Task: Open a Black Tie Letter Template save the file as 'code' Remove the following opetions from template: '1.	Type the sender company name_x000D_
2.	Type the sender company address_x000D_
3.	Type the recipient address_x000D_
4.	Type the closing_x000D_
5.	Type the sender title_x000D_
6.	Type the sender company name_x000D_
'Pick the date  '10 June, 2023' and type Salutation  Good Day. Add body to the letter I am writing to express my concerns regarding the recent policy changes implemented by the organization. I believe these changes may have unintended consequences and adversely impact employee morale and productivity. I request a dialogue to address these concerns and explore potential alternatives.. Insert watermark  'Do not copy 28'
Action: Mouse moved to (30, 27)
Screenshot: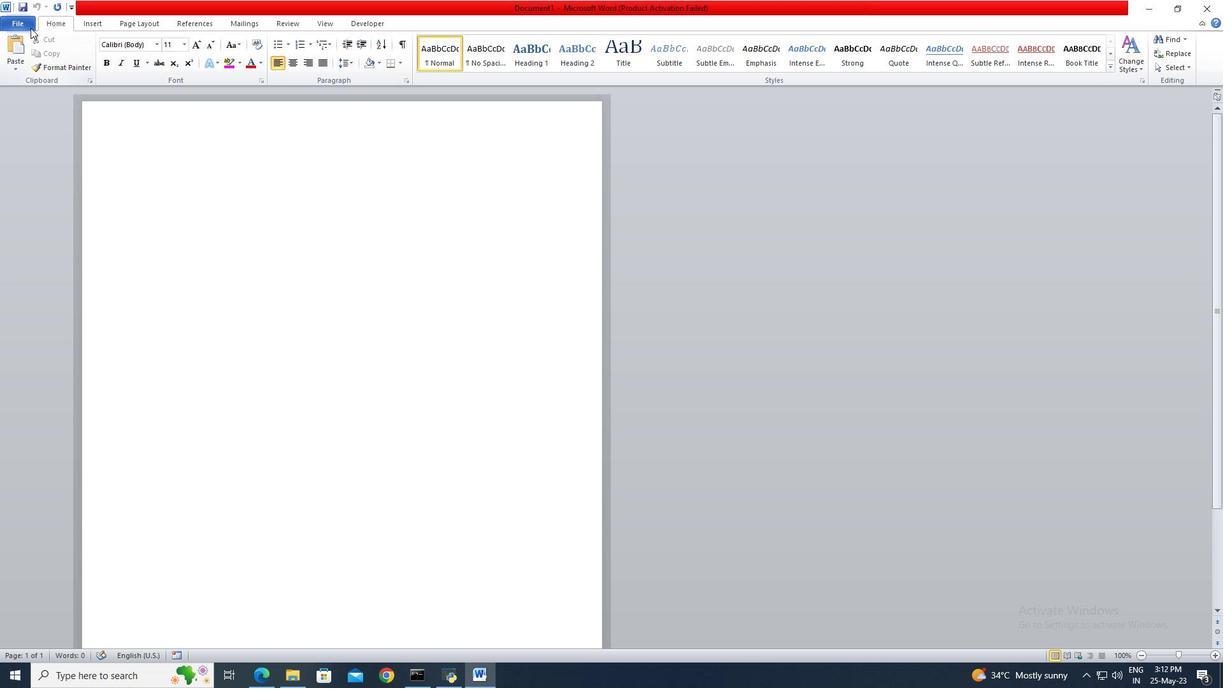 
Action: Mouse pressed left at (30, 27)
Screenshot: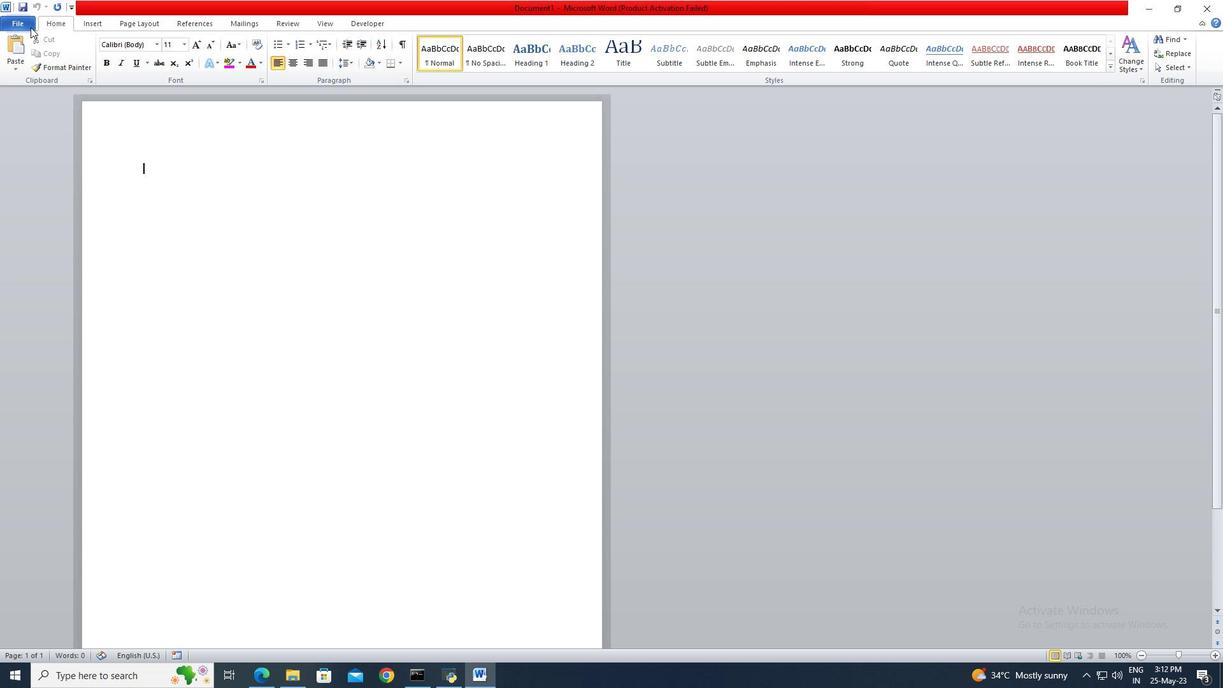 
Action: Mouse moved to (33, 163)
Screenshot: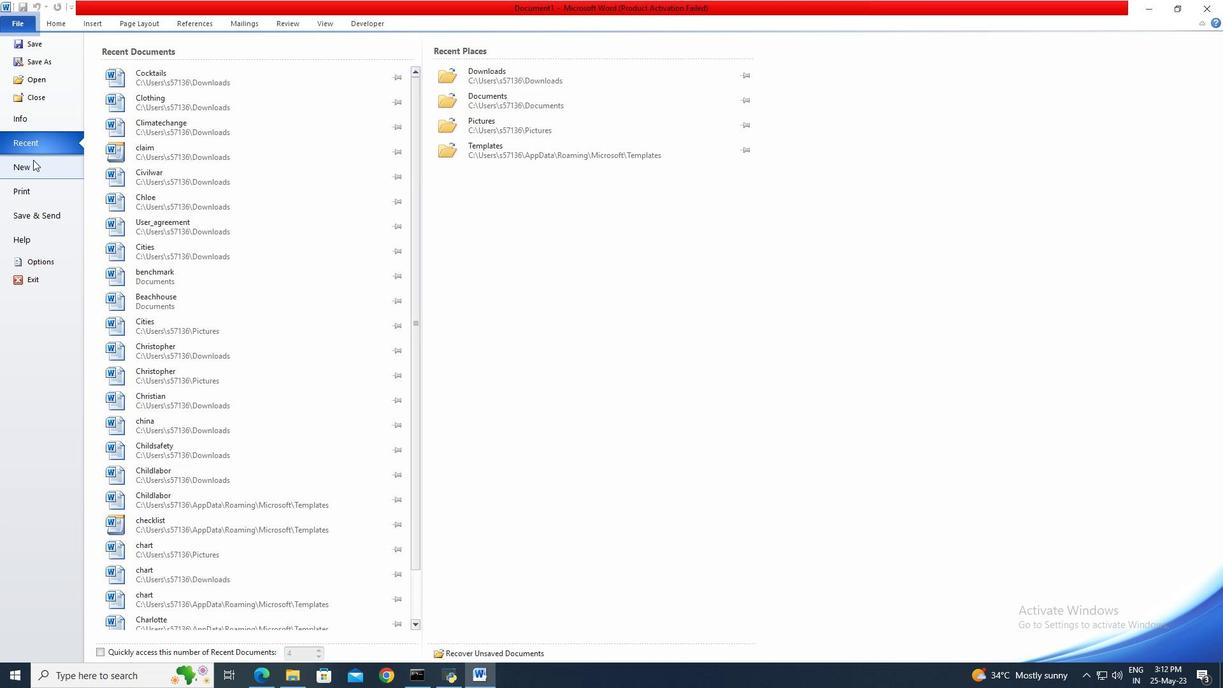 
Action: Mouse pressed left at (33, 163)
Screenshot: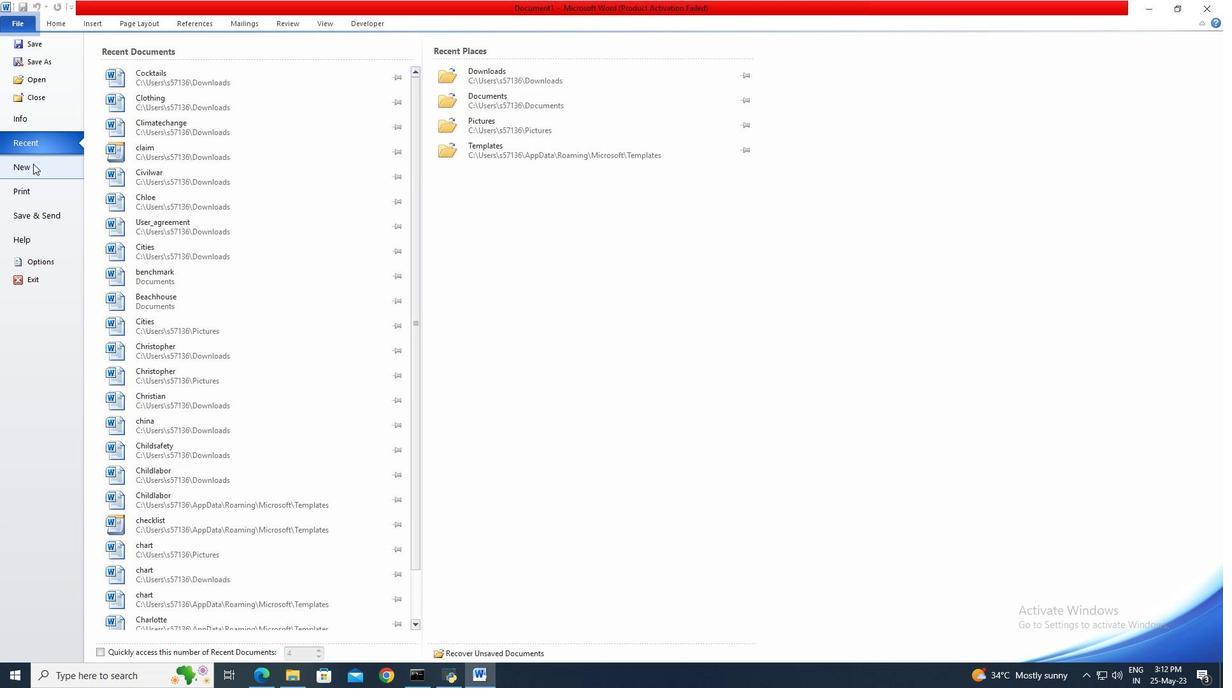 
Action: Mouse moved to (265, 136)
Screenshot: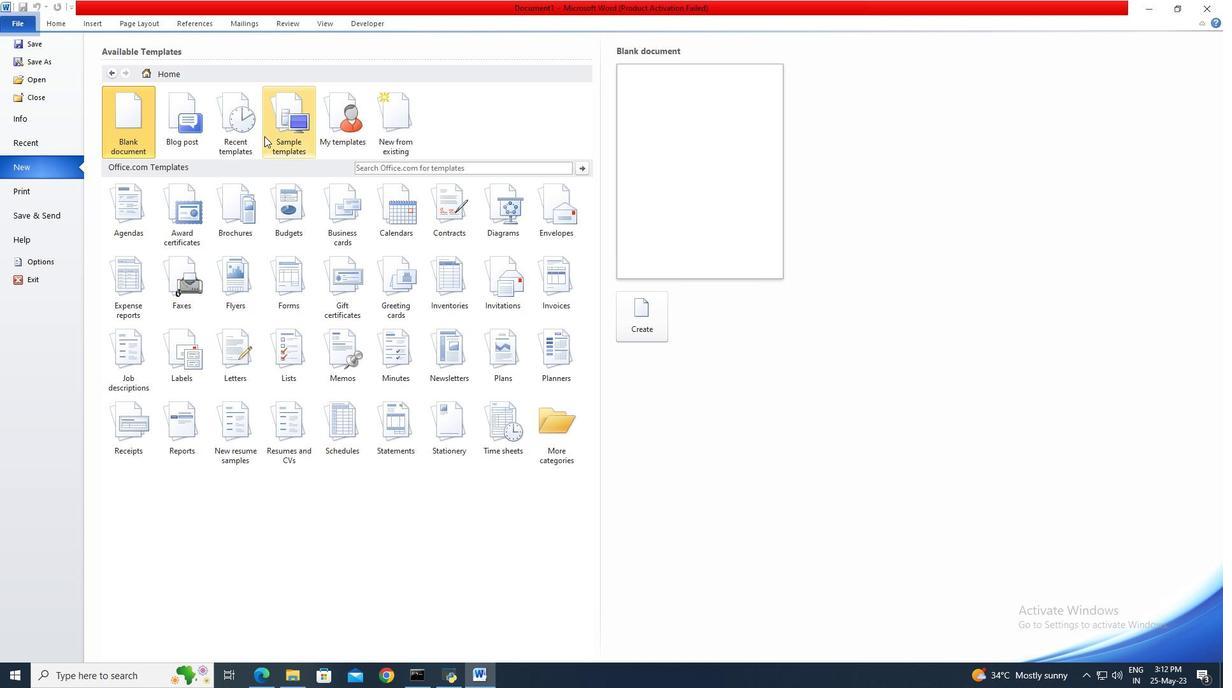 
Action: Mouse pressed left at (265, 136)
Screenshot: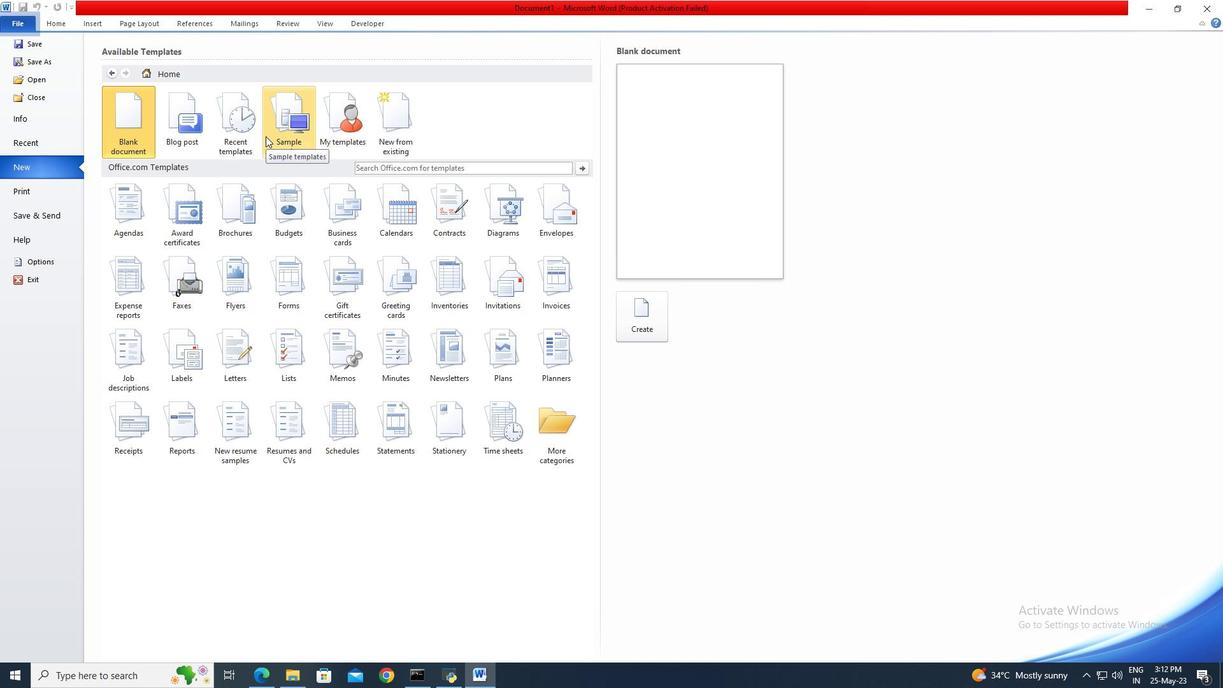 
Action: Mouse moved to (412, 266)
Screenshot: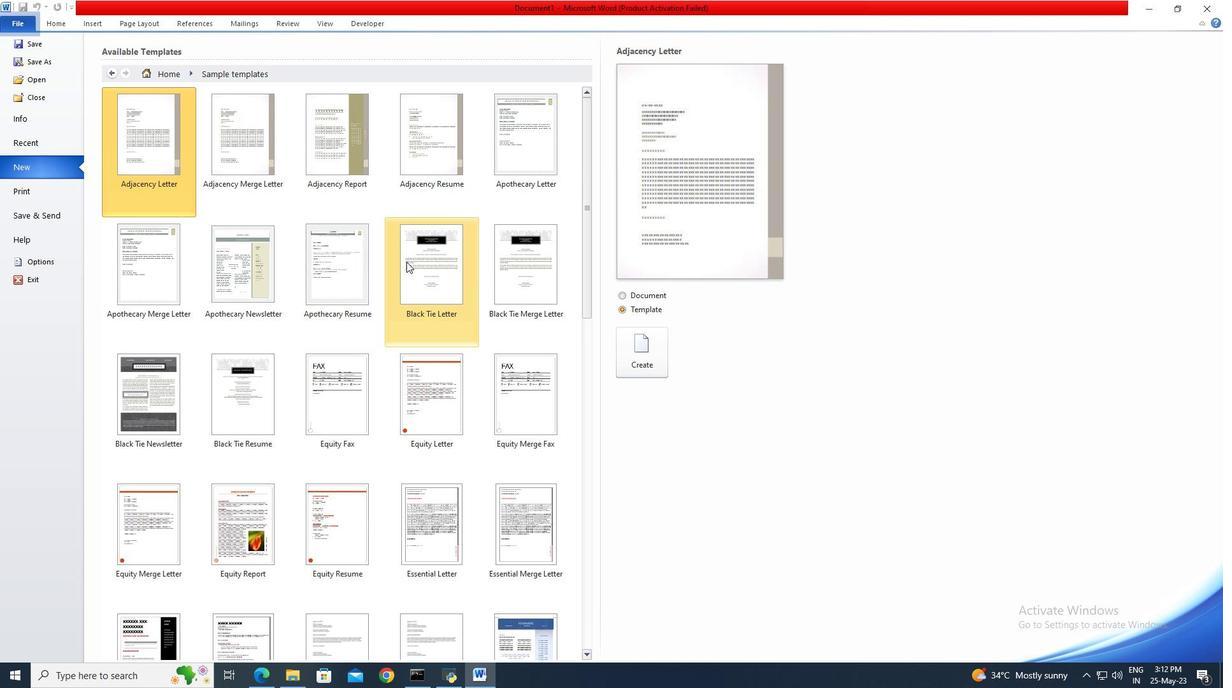 
Action: Mouse pressed left at (412, 266)
Screenshot: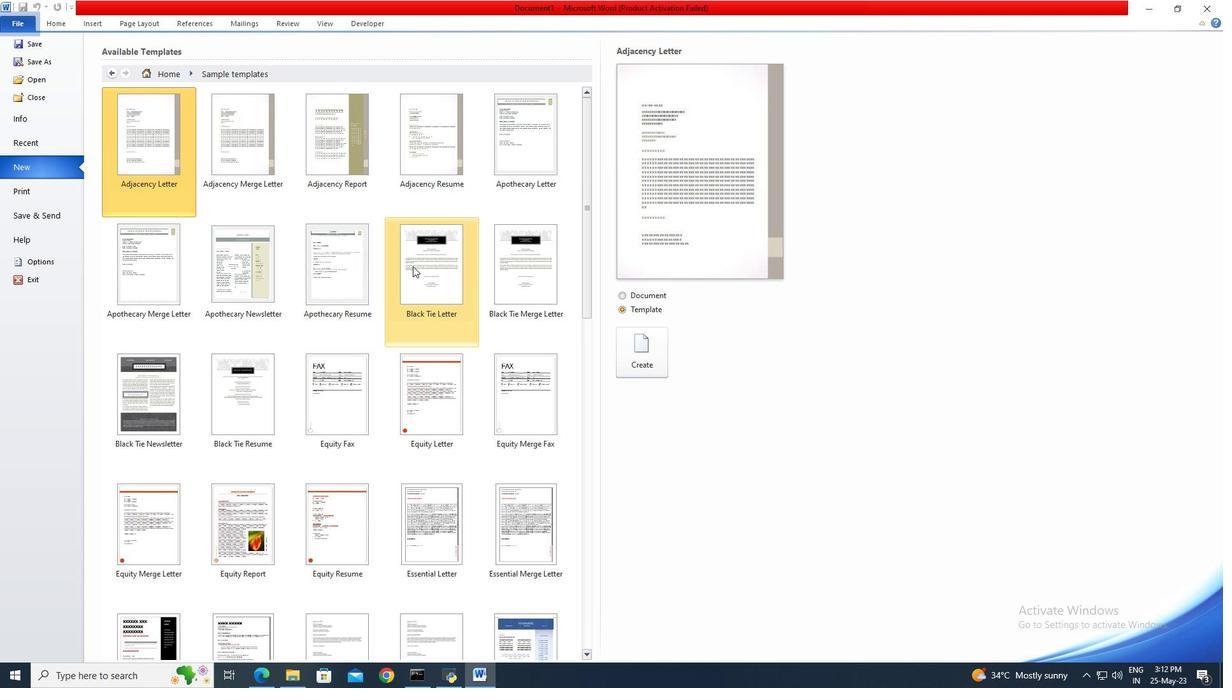 
Action: Mouse moved to (636, 352)
Screenshot: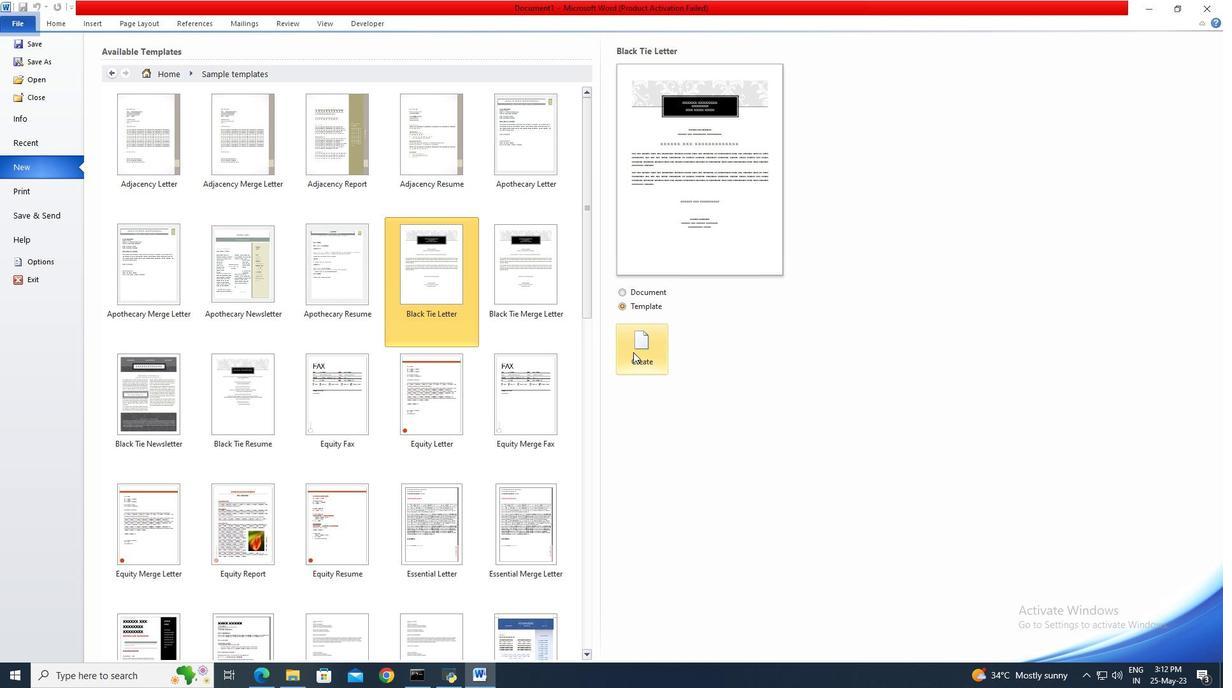 
Action: Mouse pressed left at (636, 352)
Screenshot: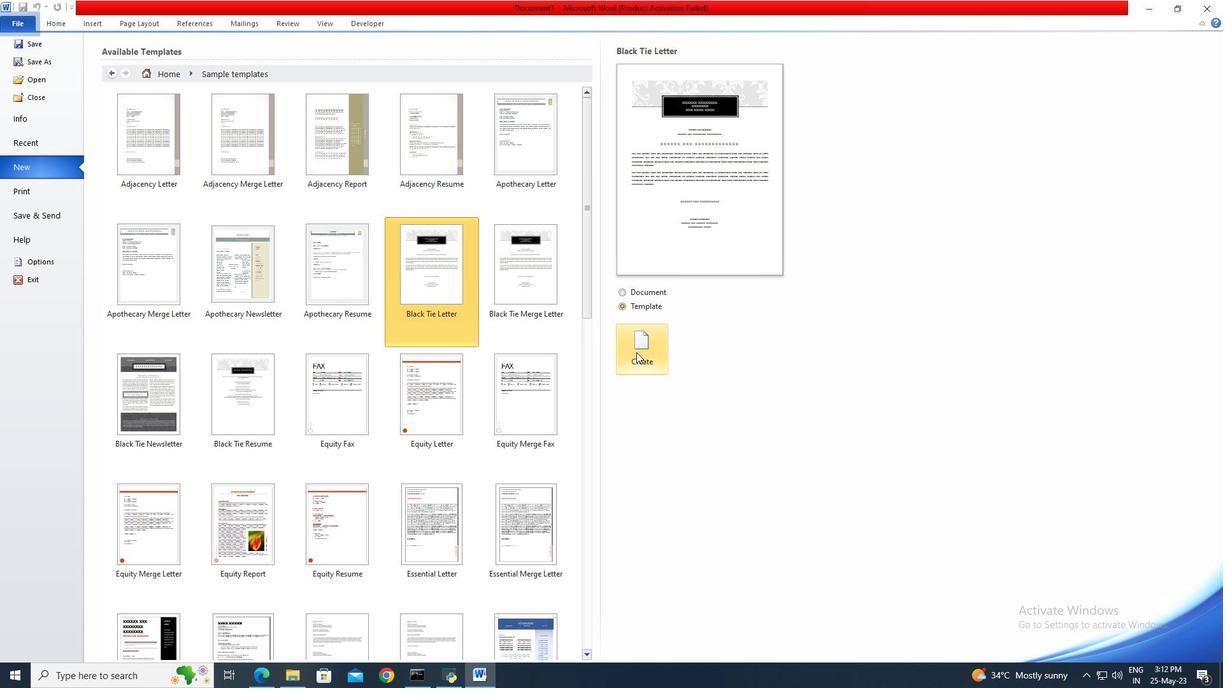 
Action: Mouse moved to (21, 23)
Screenshot: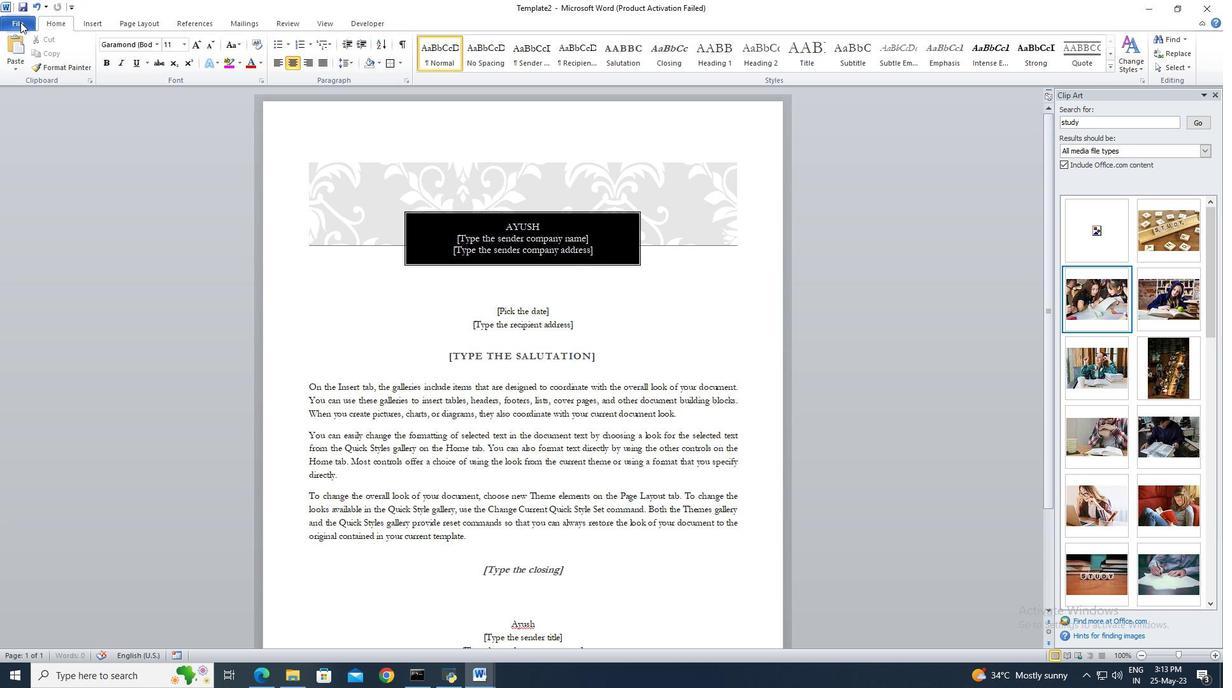 
Action: Mouse pressed left at (21, 23)
Screenshot: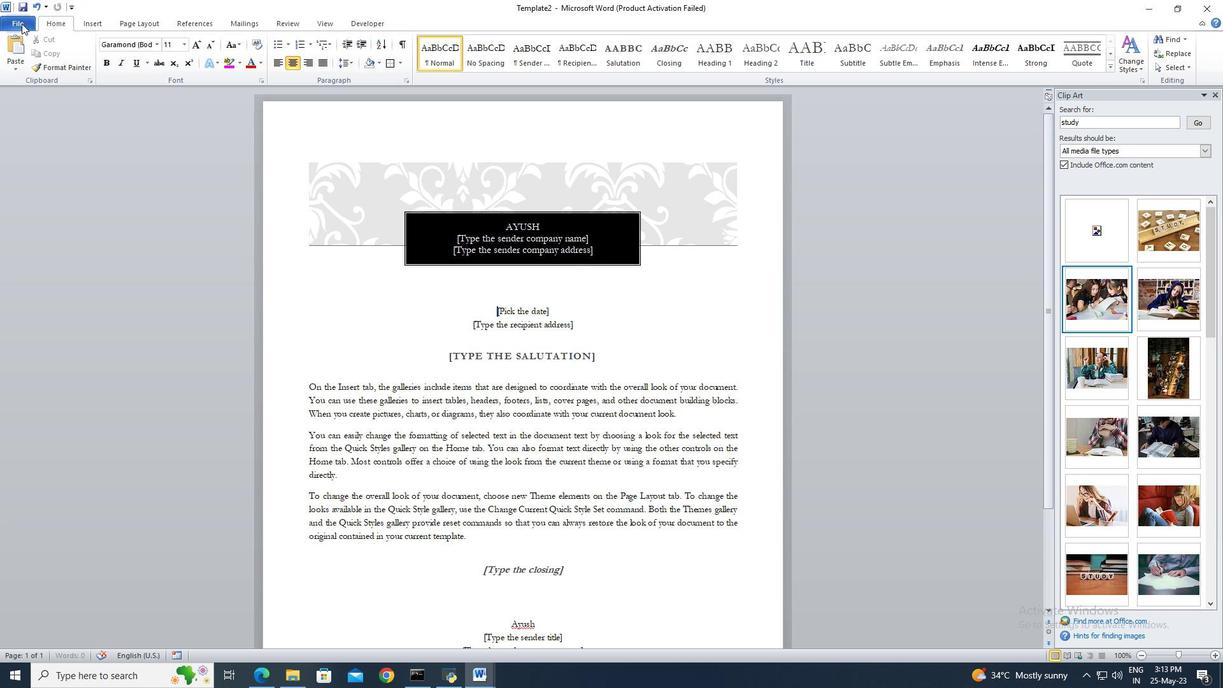 
Action: Mouse moved to (22, 65)
Screenshot: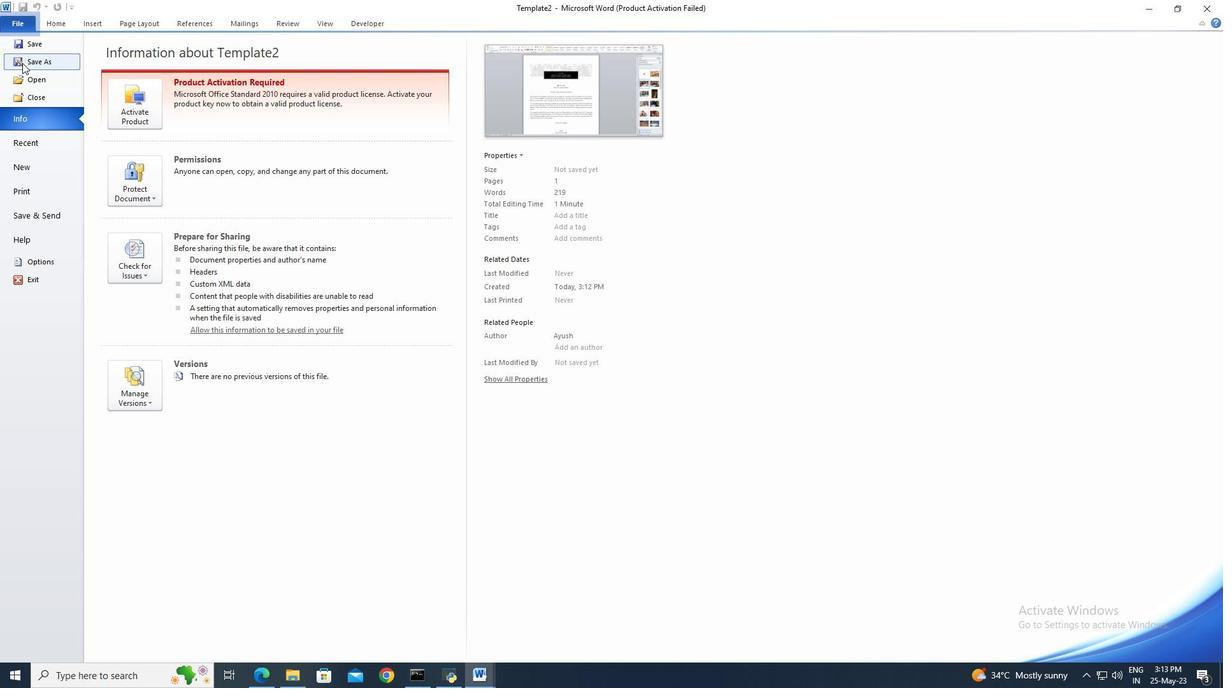 
Action: Mouse pressed left at (22, 65)
Screenshot: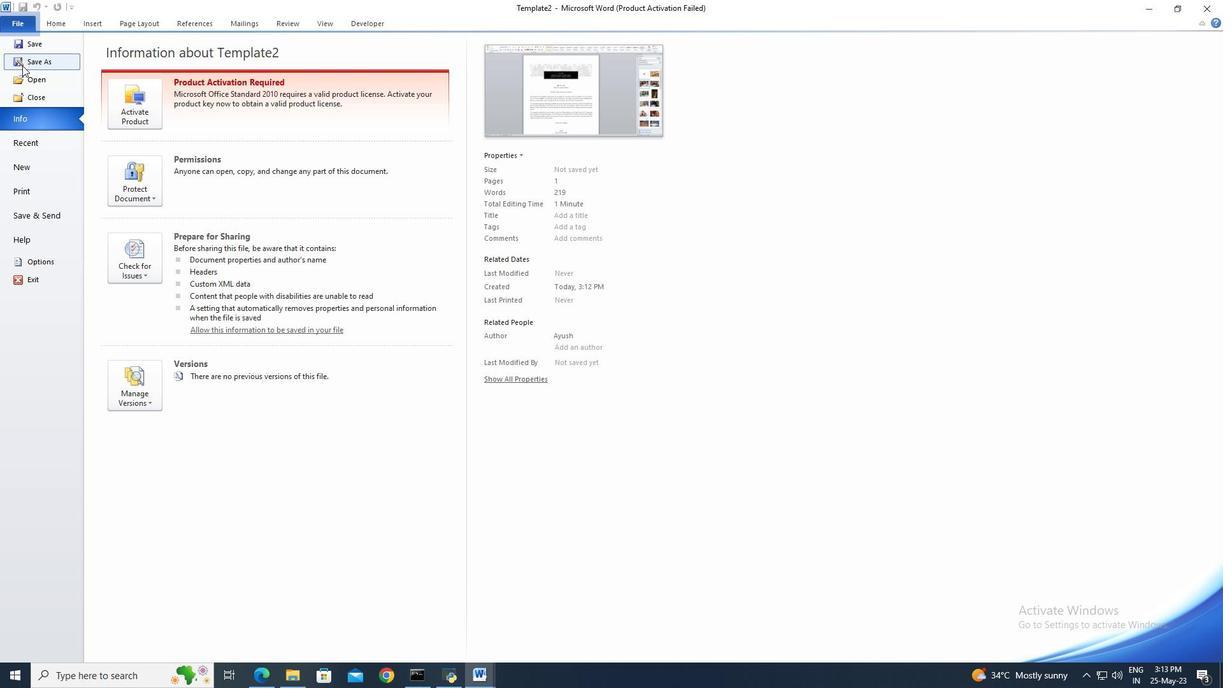 
Action: Mouse moved to (51, 141)
Screenshot: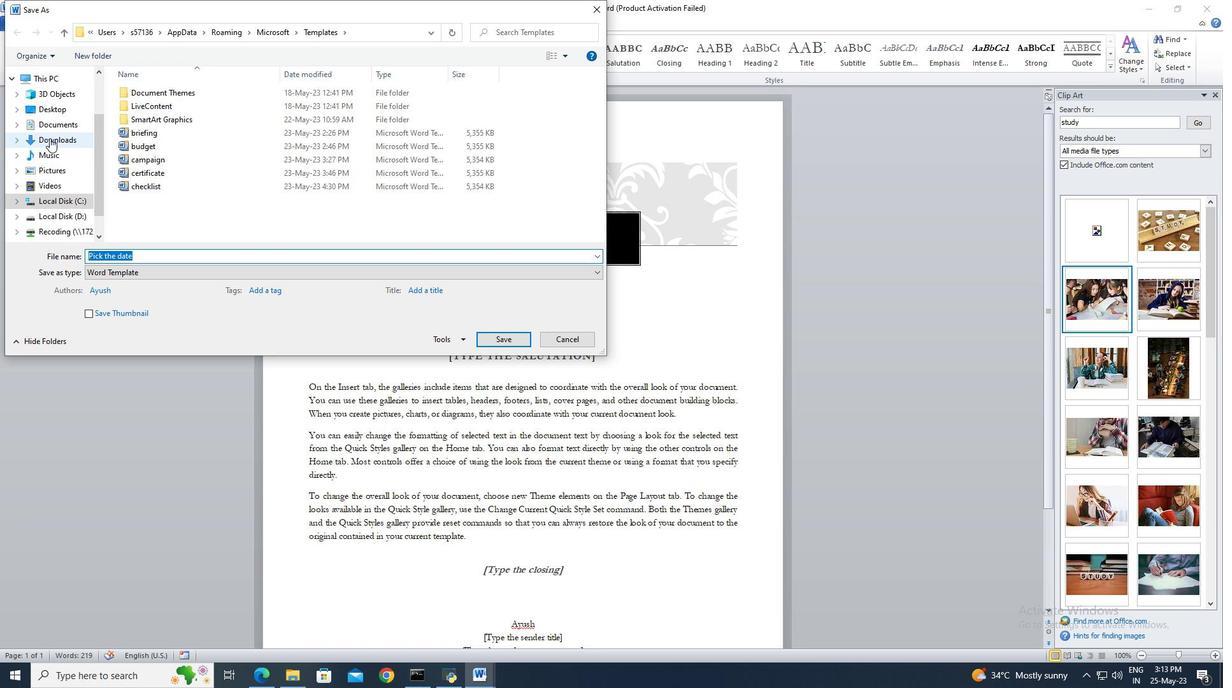
Action: Mouse pressed left at (51, 141)
Screenshot: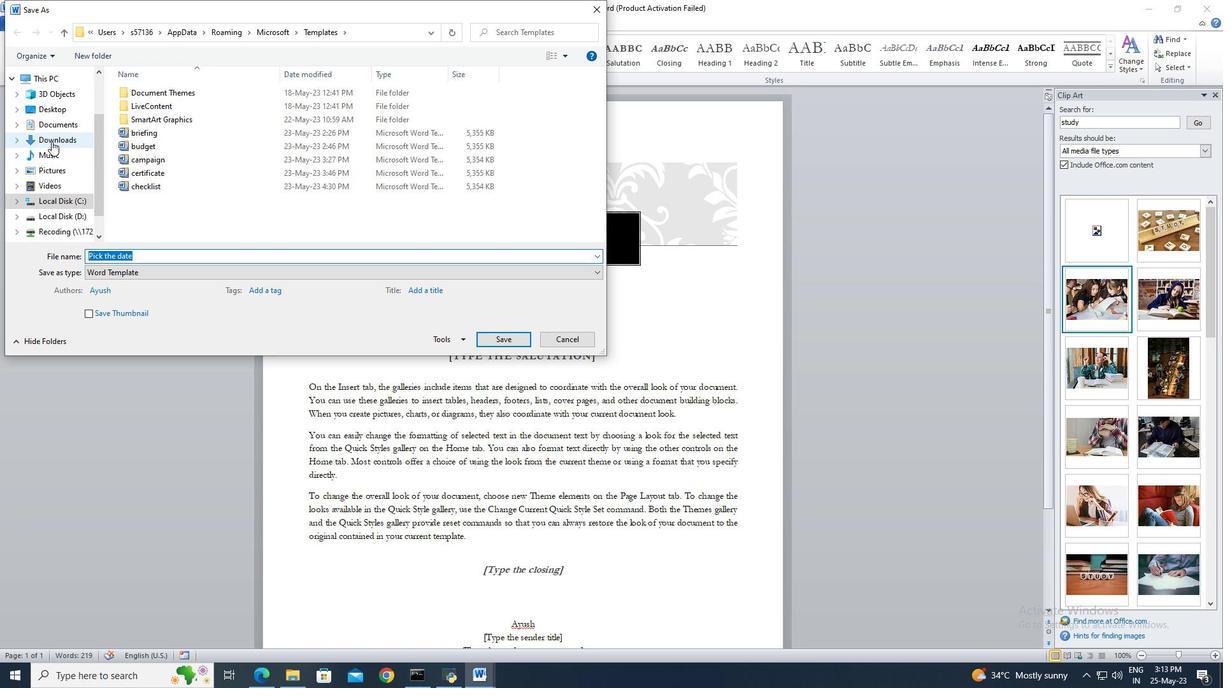 
Action: Mouse moved to (149, 256)
Screenshot: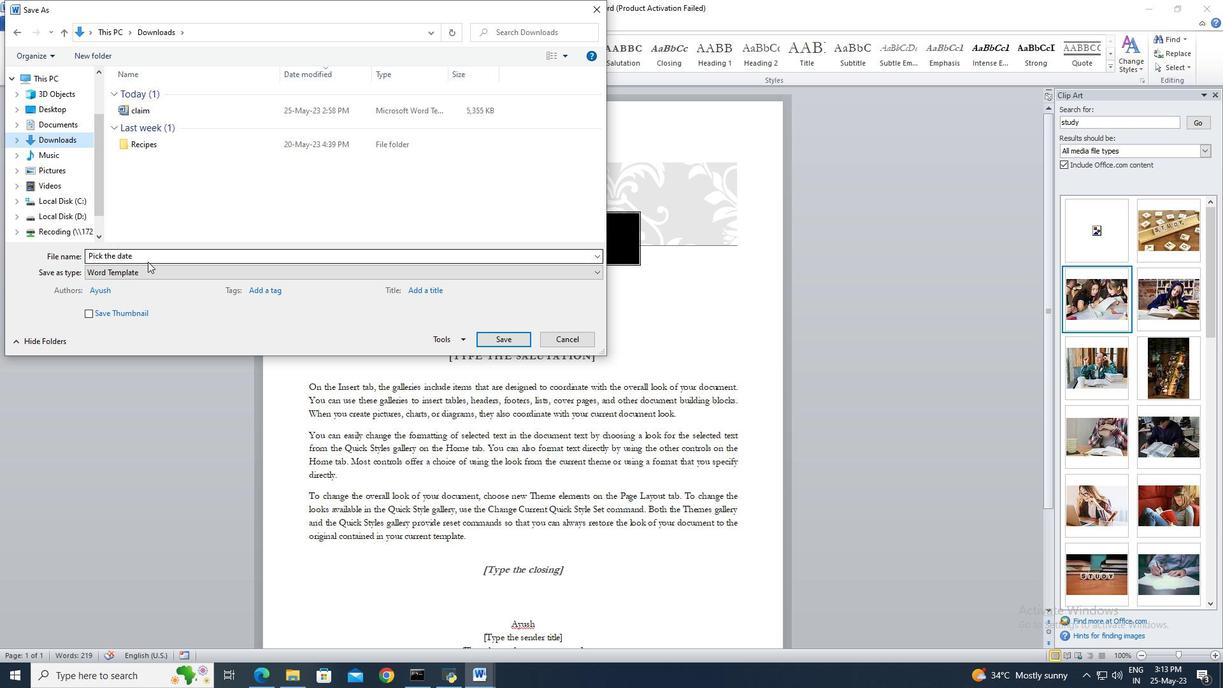 
Action: Mouse pressed left at (149, 256)
Screenshot: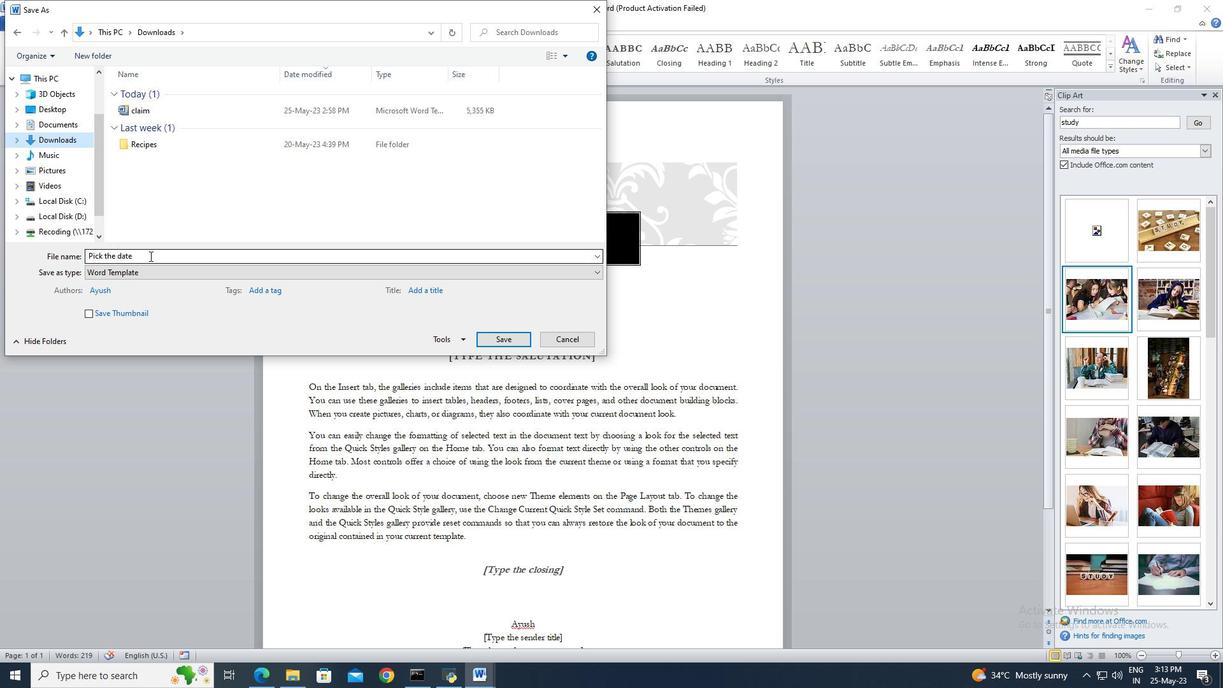 
Action: Key pressed code
Screenshot: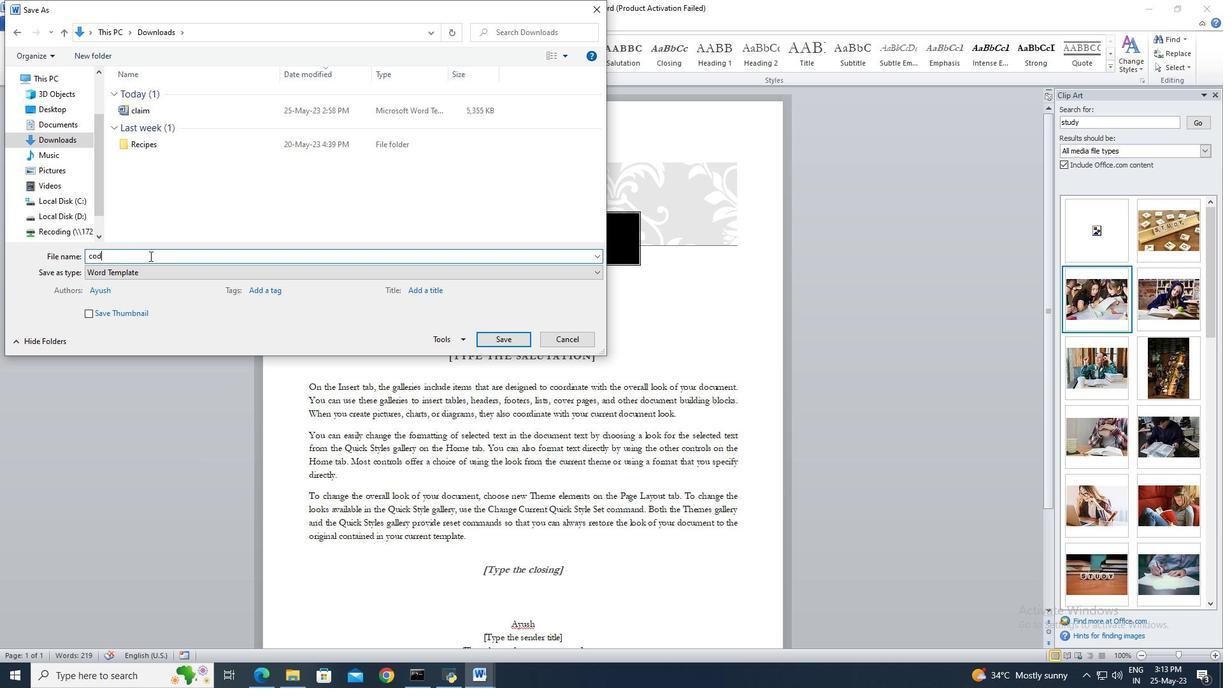 
Action: Mouse moved to (493, 344)
Screenshot: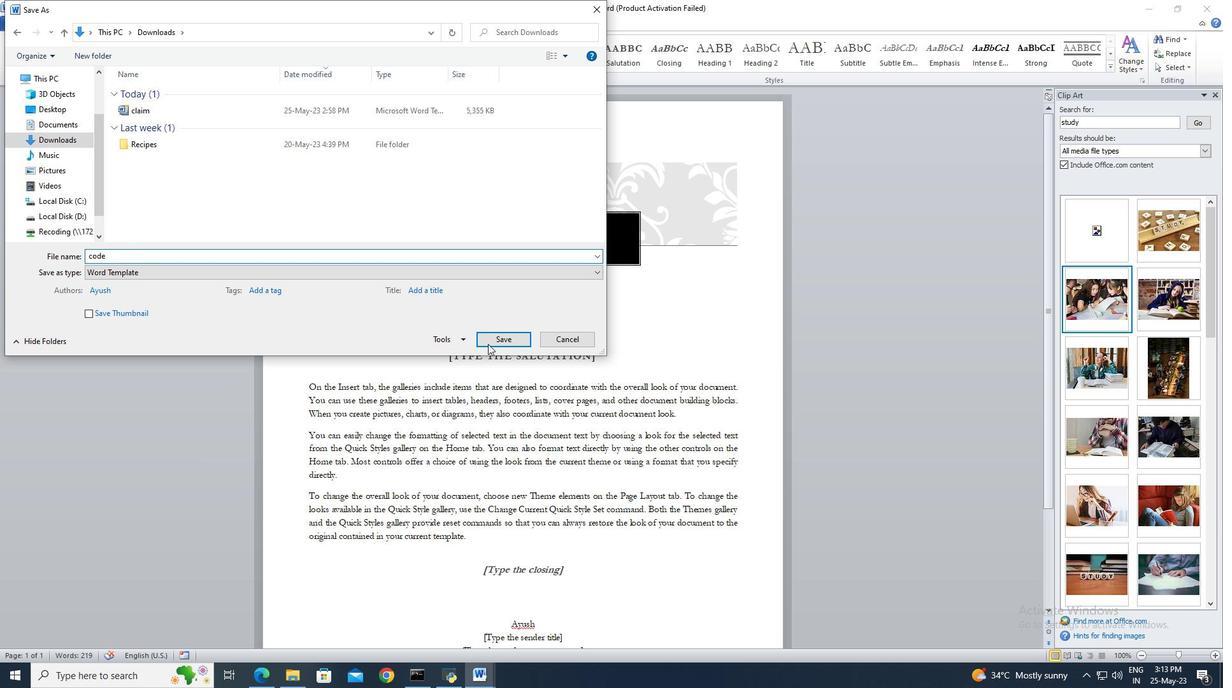 
Action: Mouse pressed left at (493, 344)
Screenshot: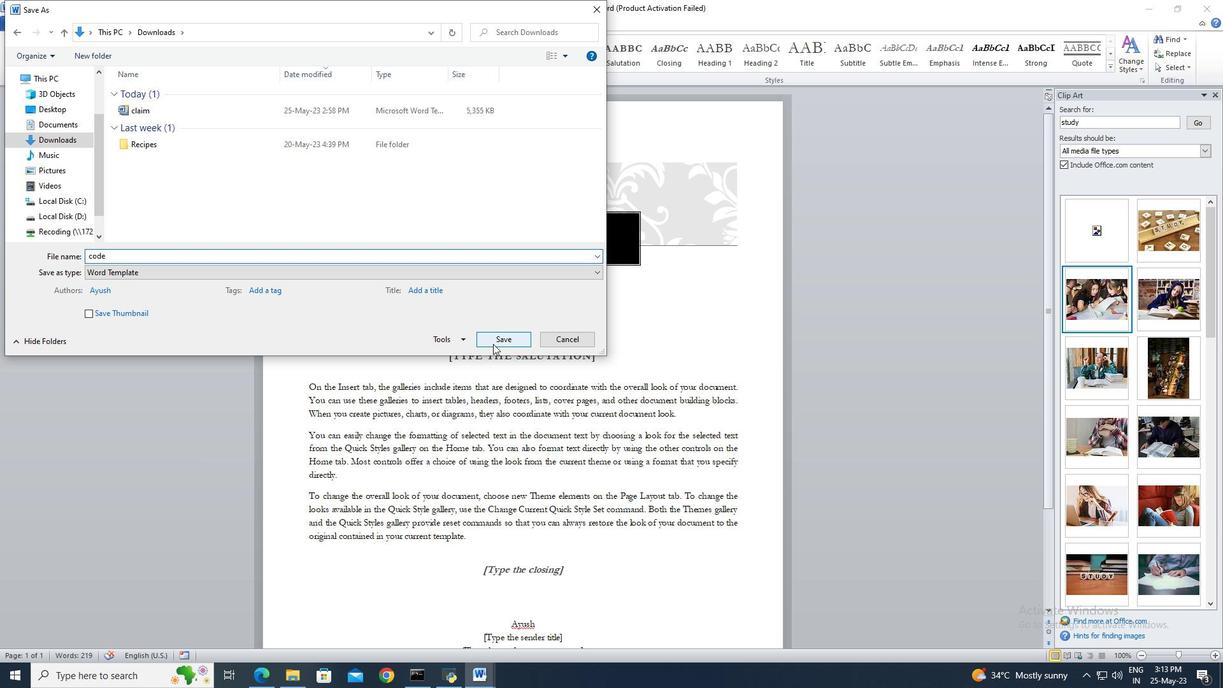 
Action: Mouse moved to (602, 240)
Screenshot: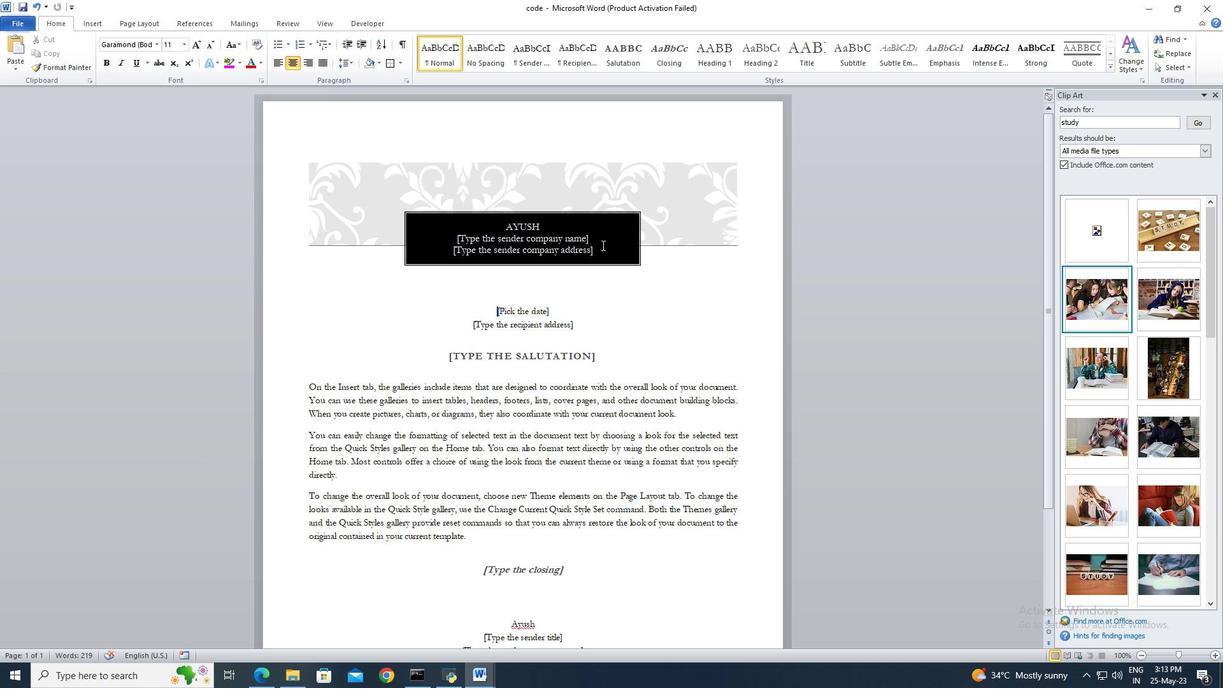 
Action: Mouse pressed left at (602, 240)
Screenshot: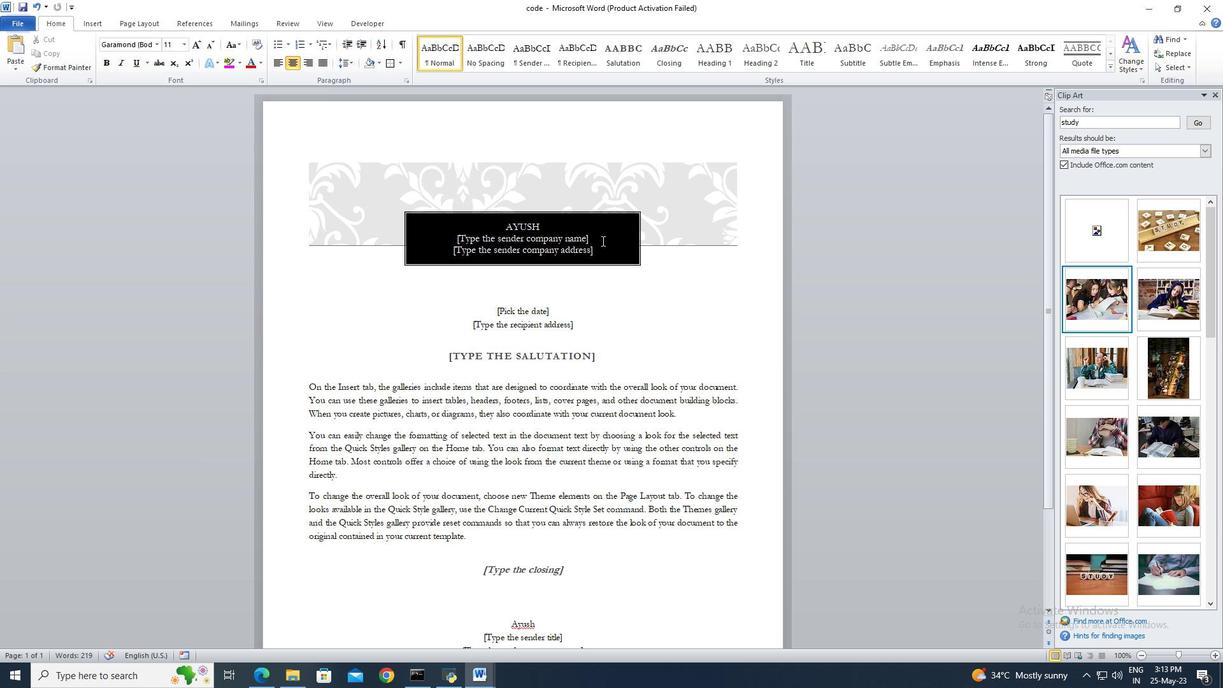 
Action: Key pressed <Key.backspace><Key.delete>
Screenshot: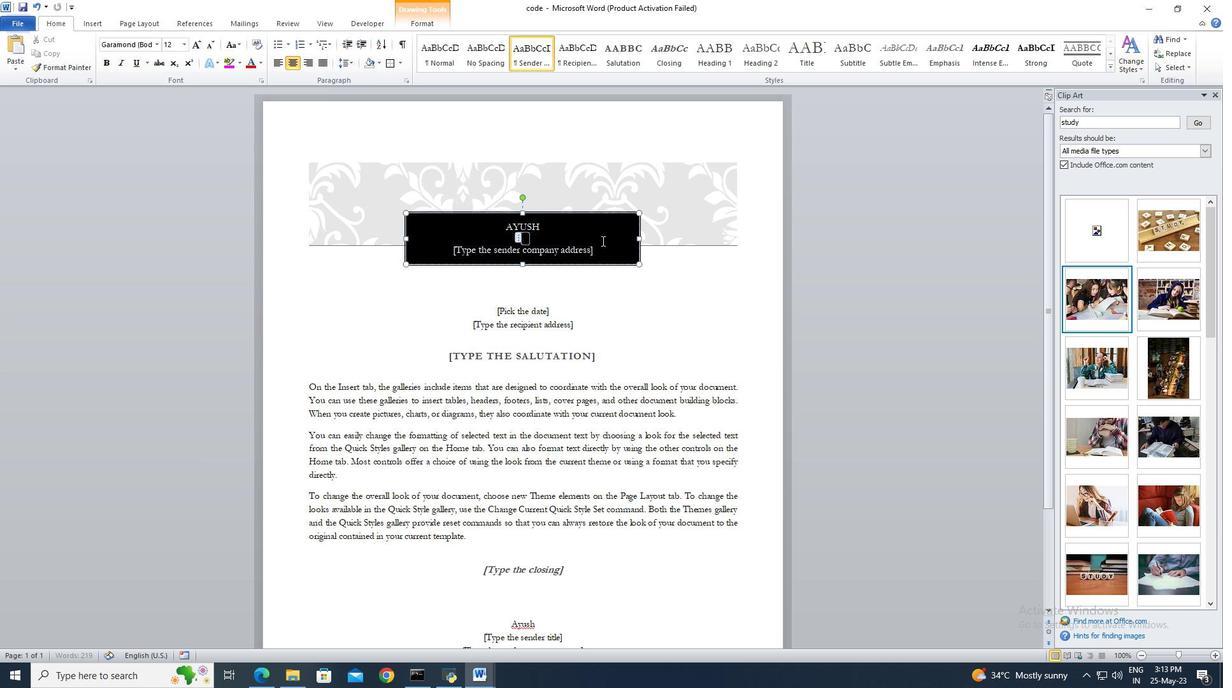 
Action: Mouse moved to (602, 249)
Screenshot: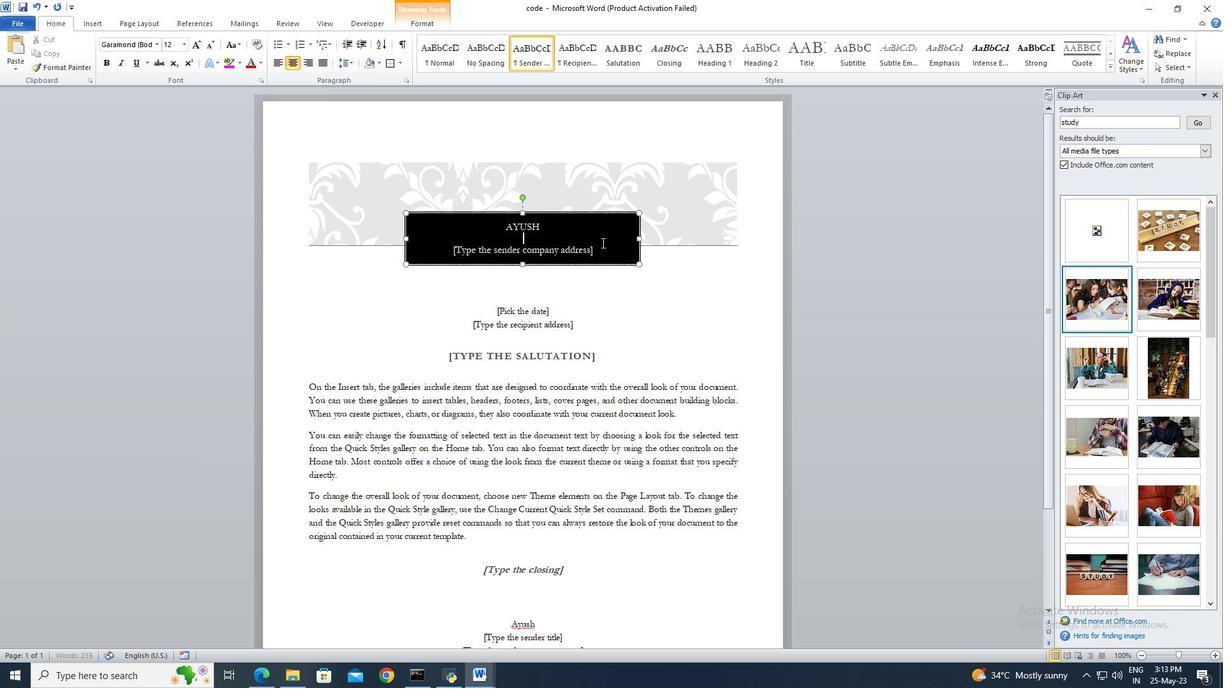 
Action: Mouse pressed left at (602, 249)
Screenshot: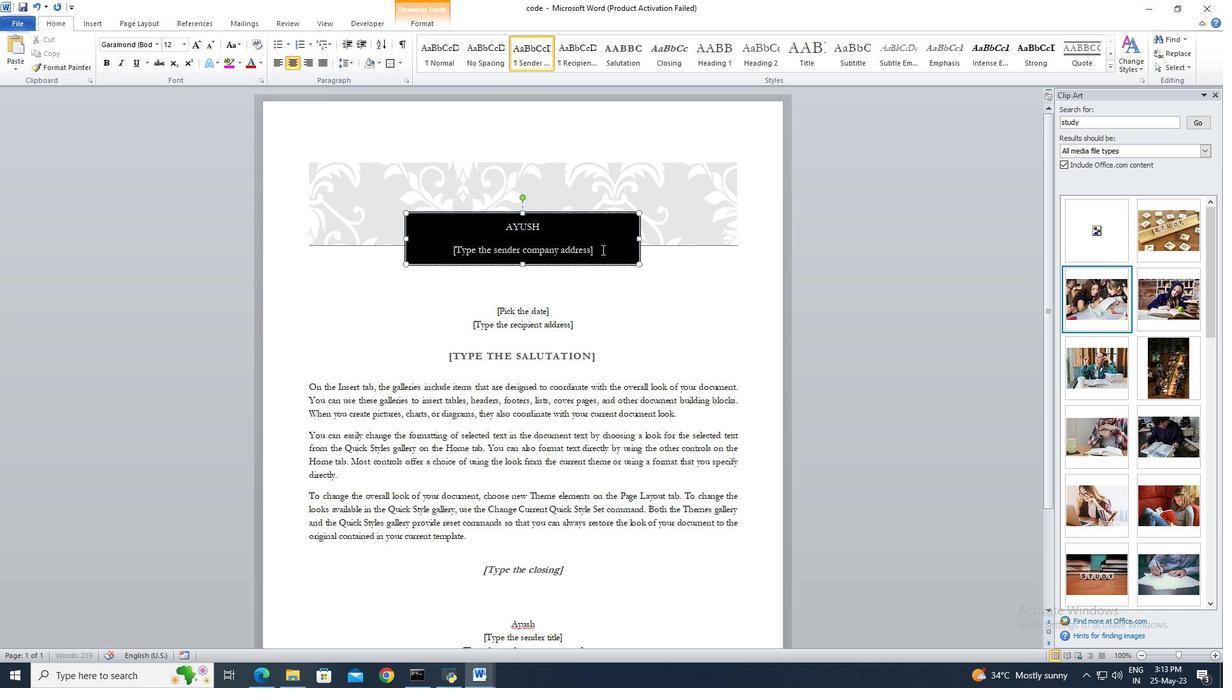 
Action: Key pressed <Key.backspace><Key.delete>
Screenshot: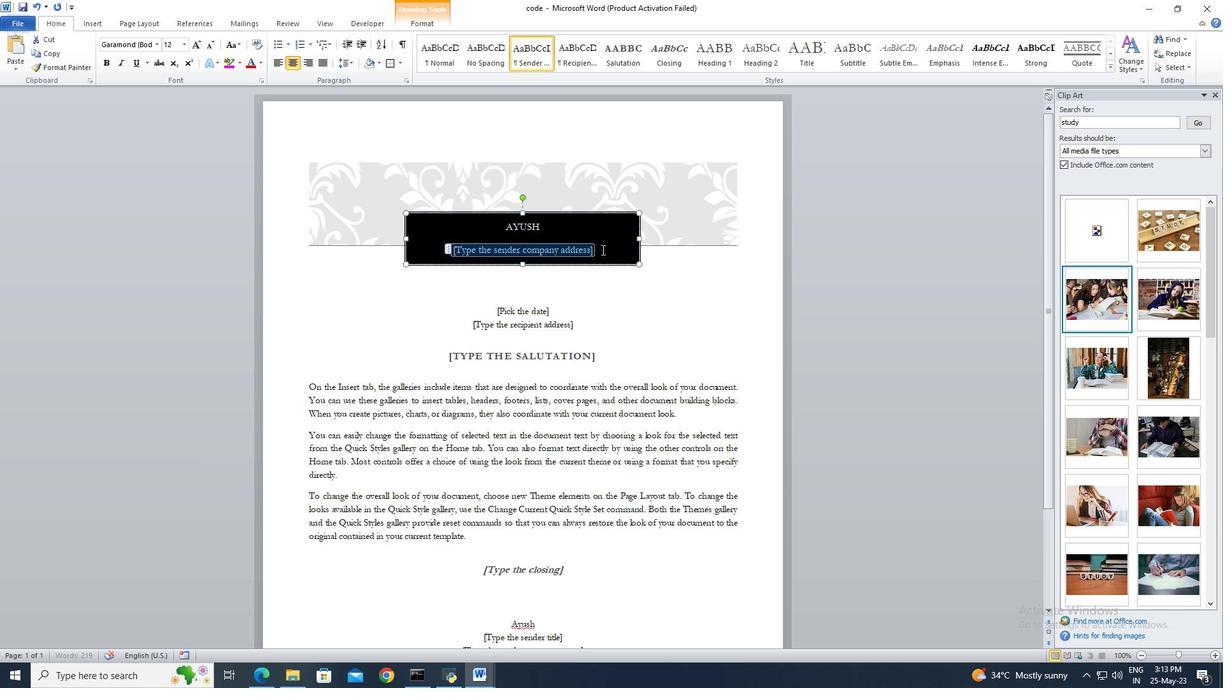 
Action: Mouse moved to (595, 323)
Screenshot: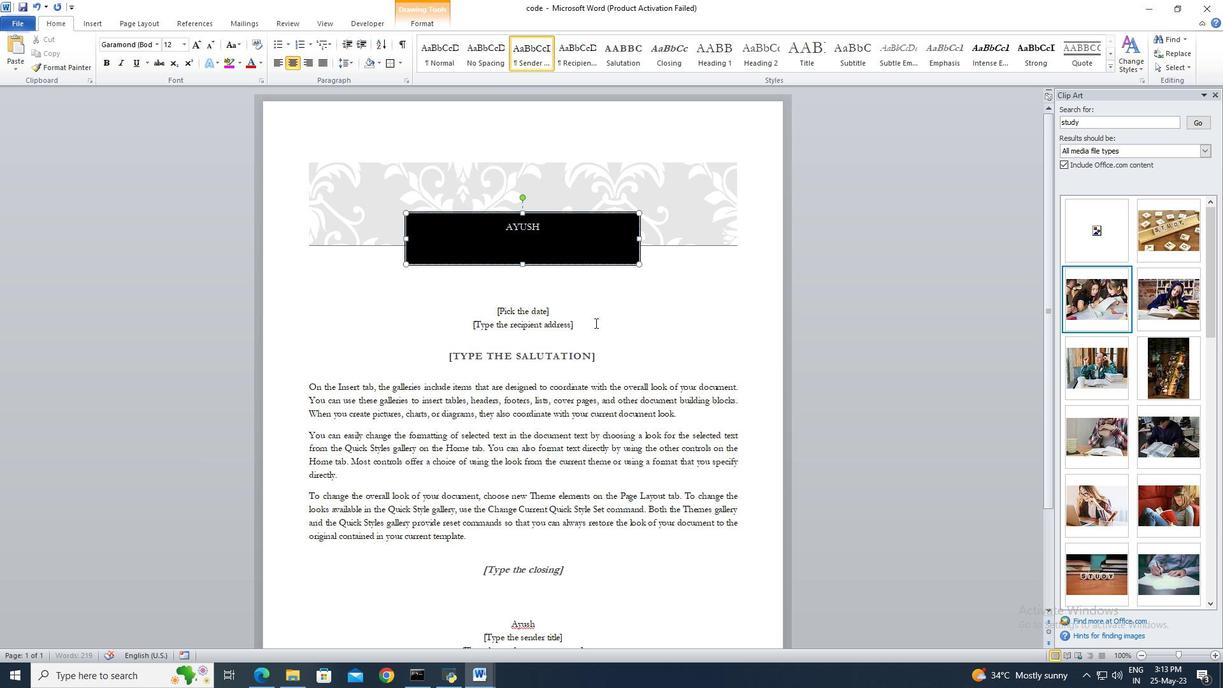 
Action: Mouse pressed left at (595, 323)
Screenshot: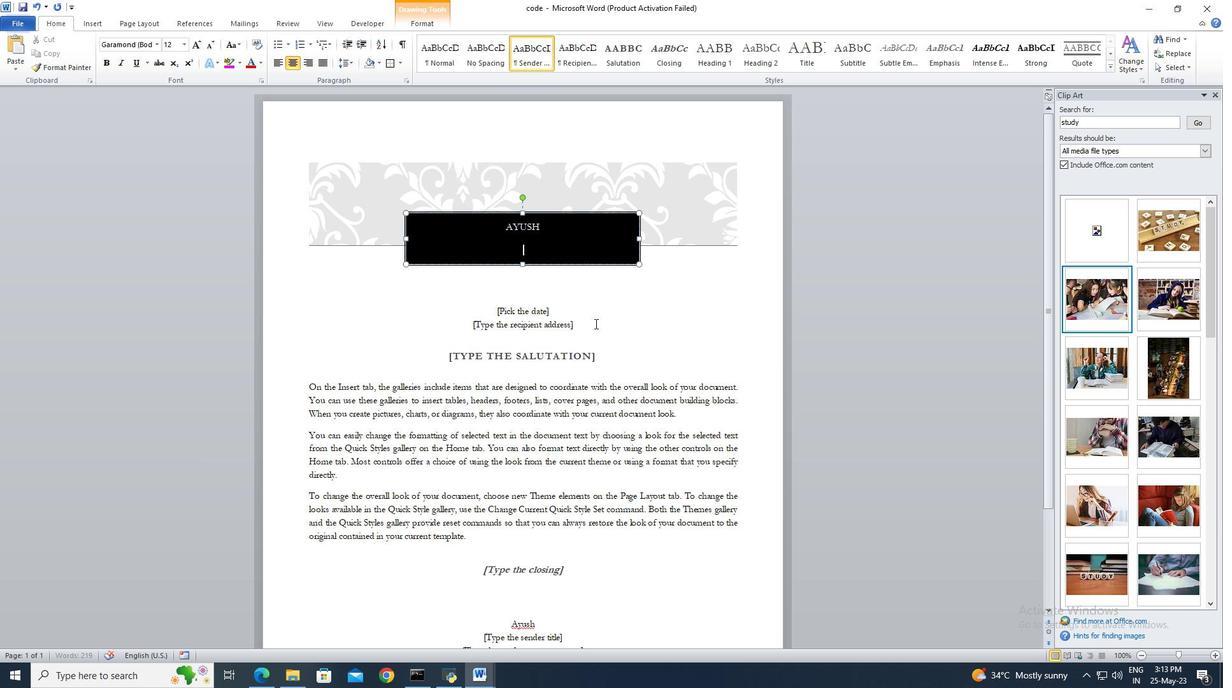 
Action: Key pressed <Key.backspace>
Screenshot: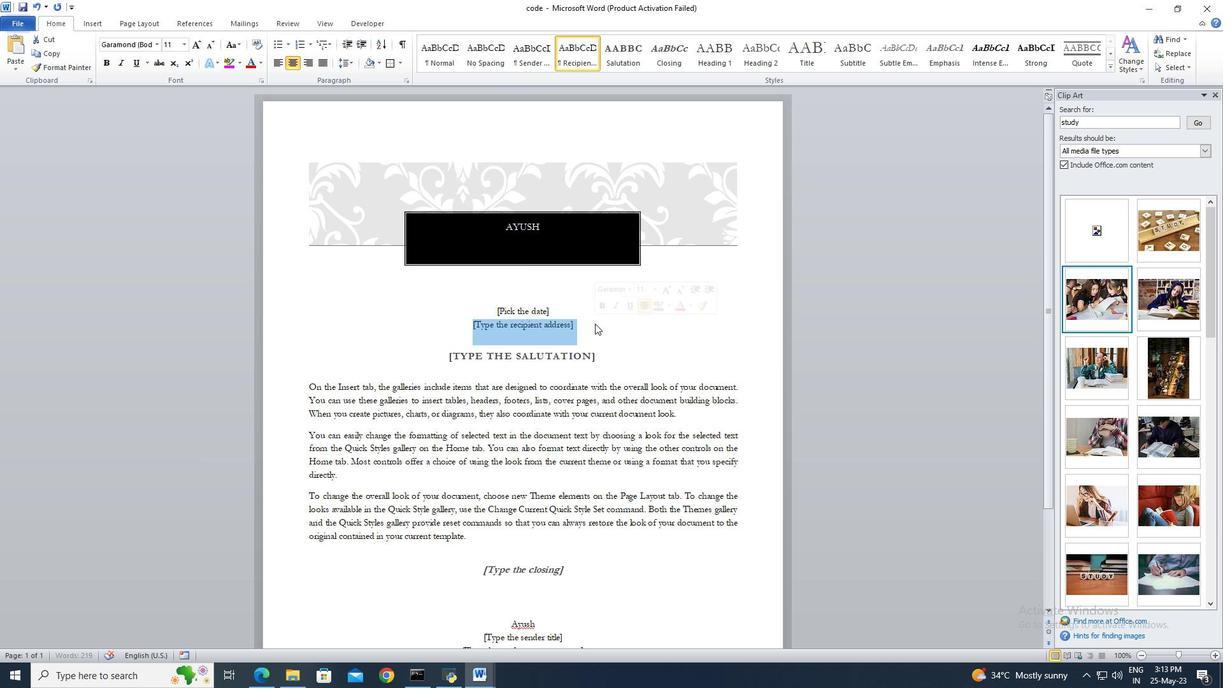 
Action: Mouse moved to (595, 351)
Screenshot: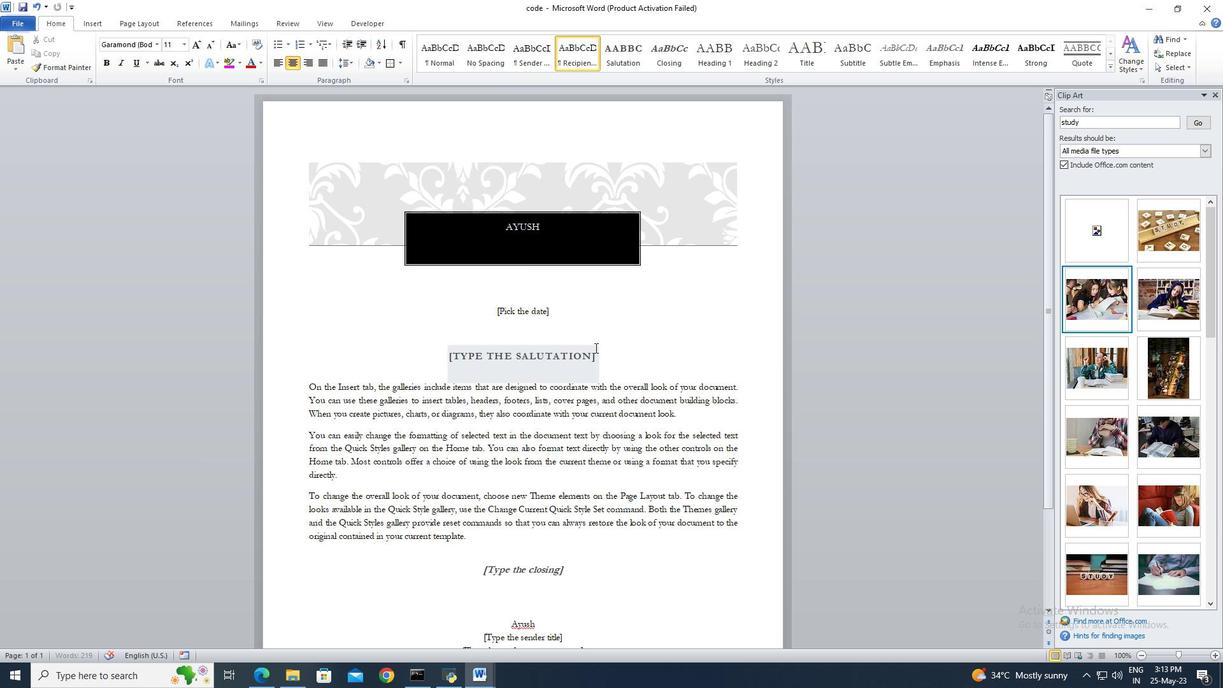 
Action: Mouse scrolled (595, 350) with delta (0, 0)
Screenshot: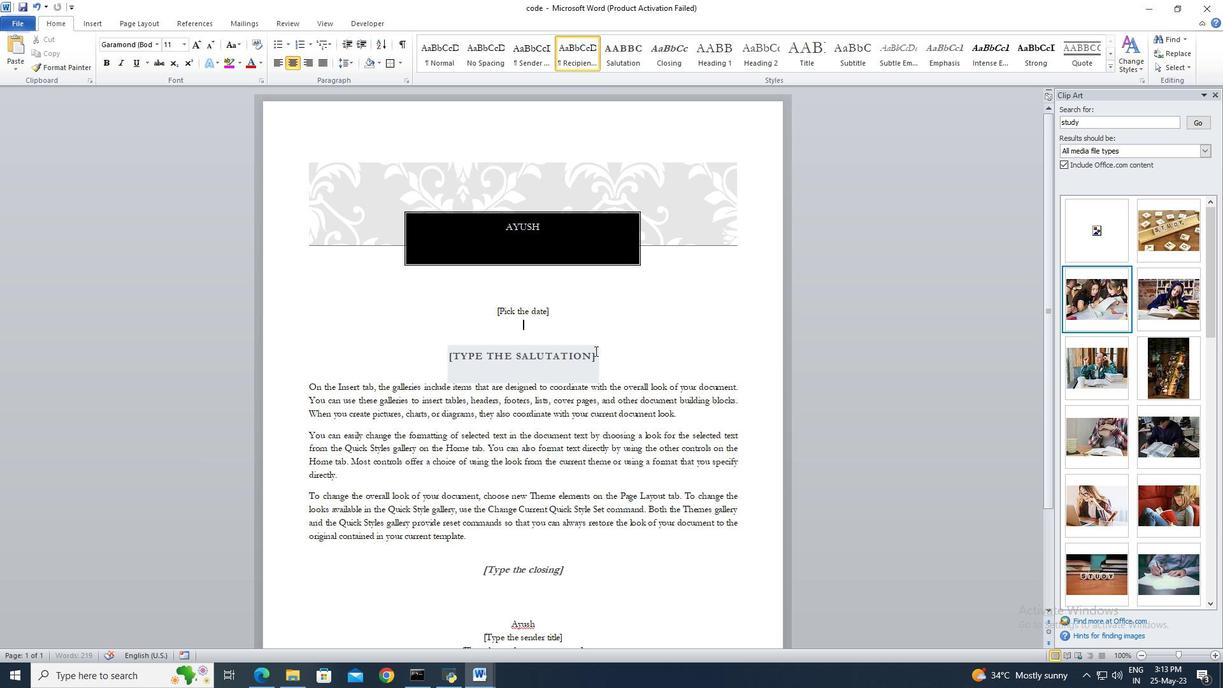 
Action: Mouse moved to (571, 542)
Screenshot: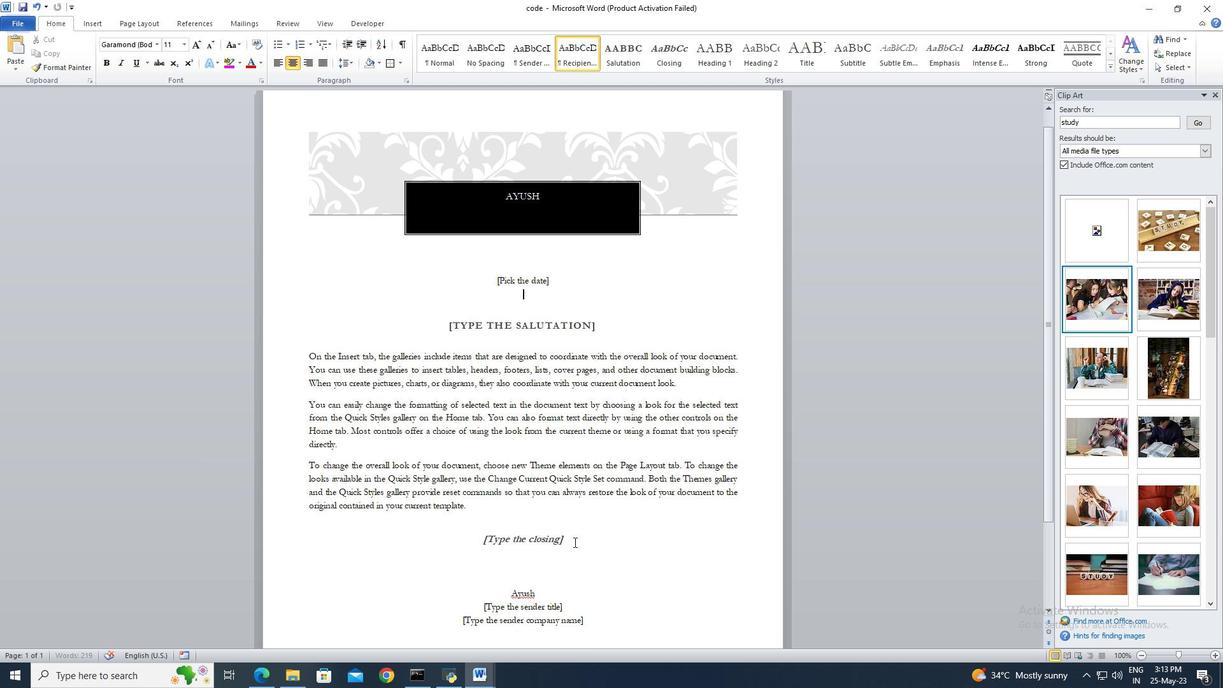 
Action: Mouse pressed left at (571, 542)
Screenshot: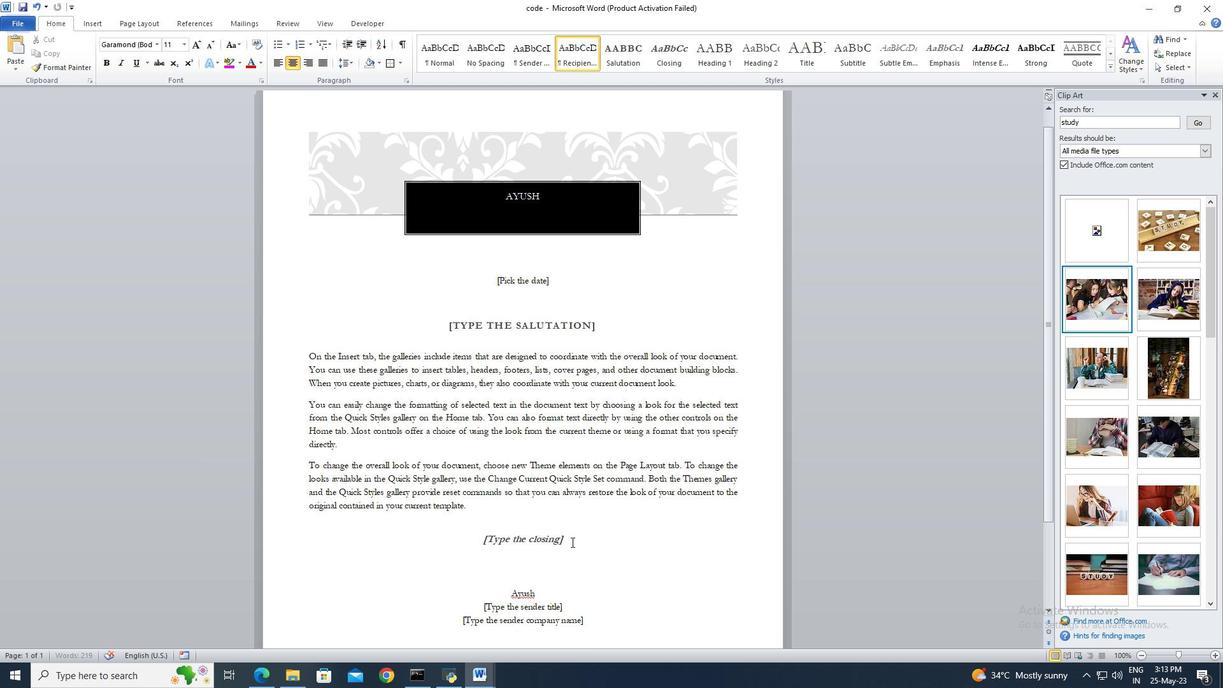 
Action: Key pressed <Key.backspace>
Screenshot: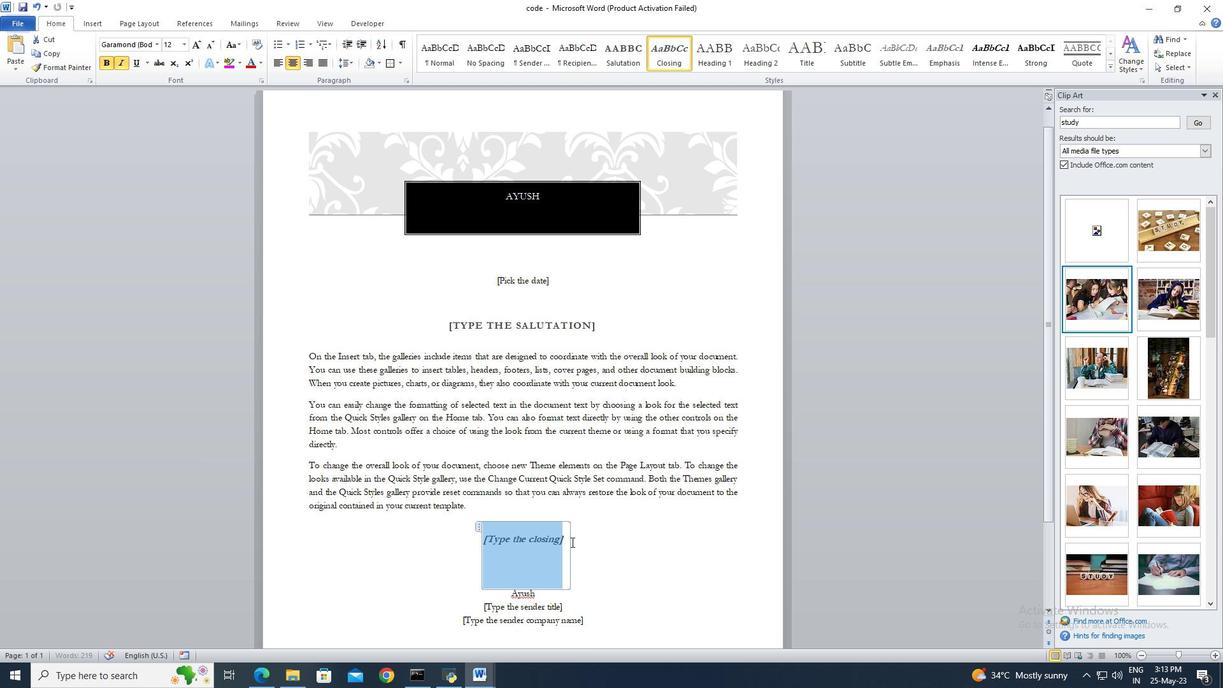 
Action: Mouse scrolled (571, 541) with delta (0, 0)
Screenshot: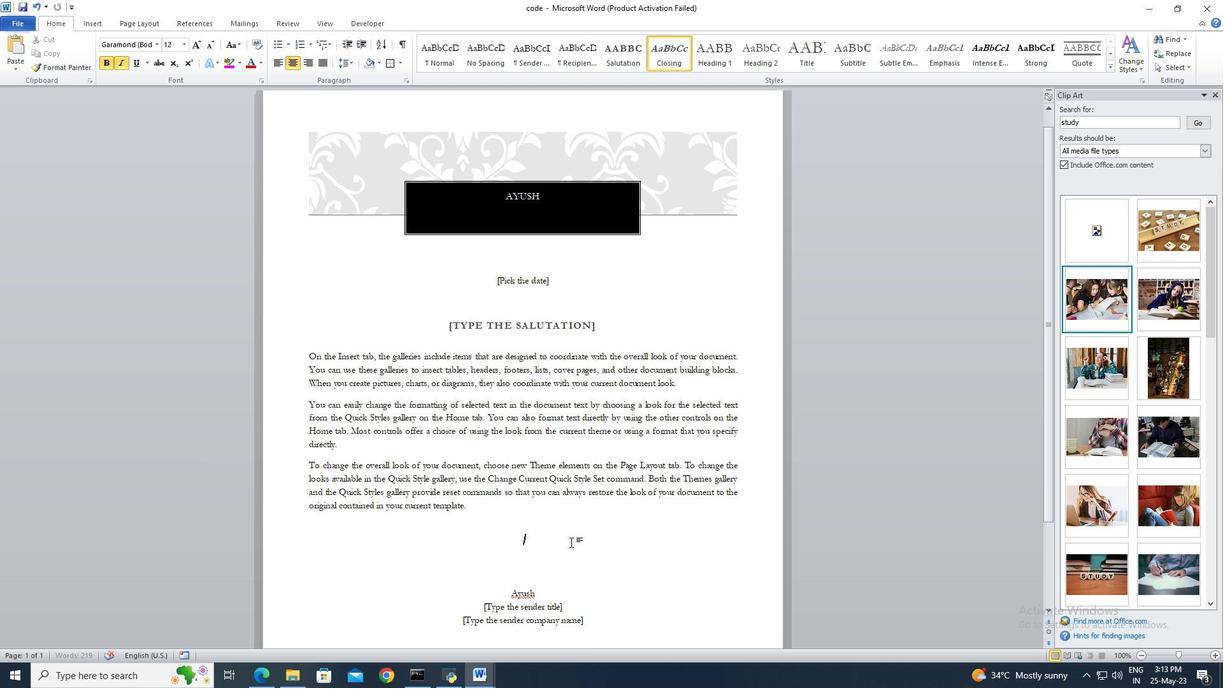 
Action: Mouse moved to (569, 576)
Screenshot: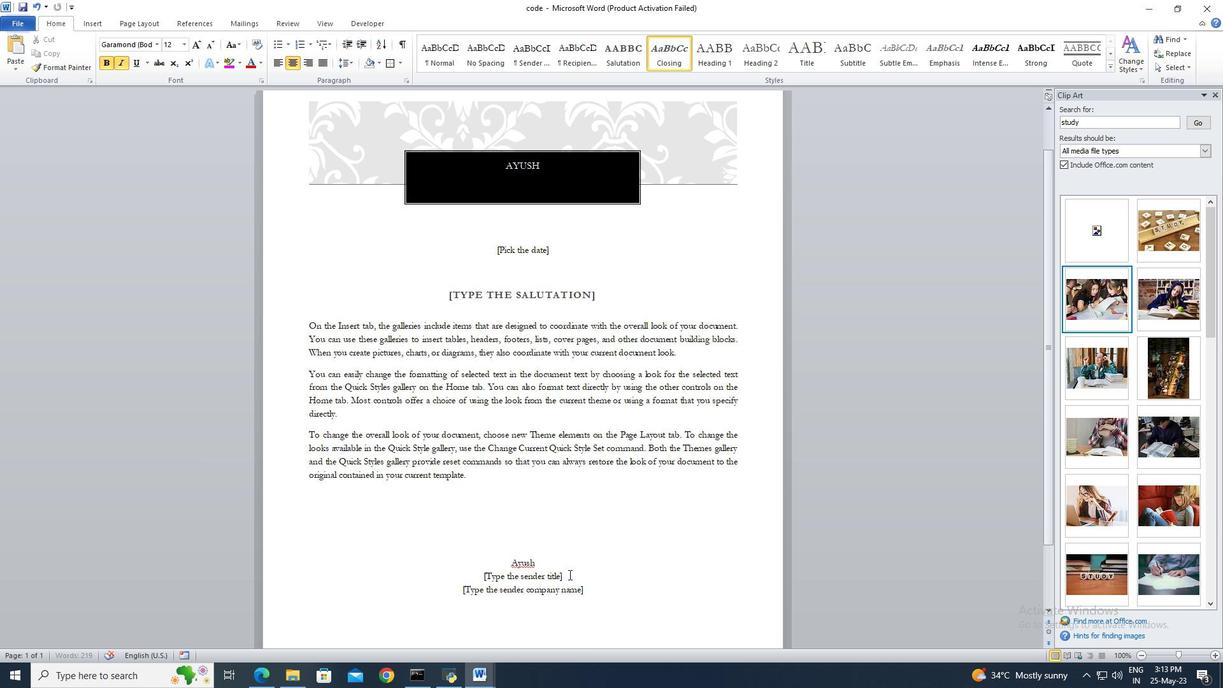 
Action: Mouse pressed left at (569, 576)
Screenshot: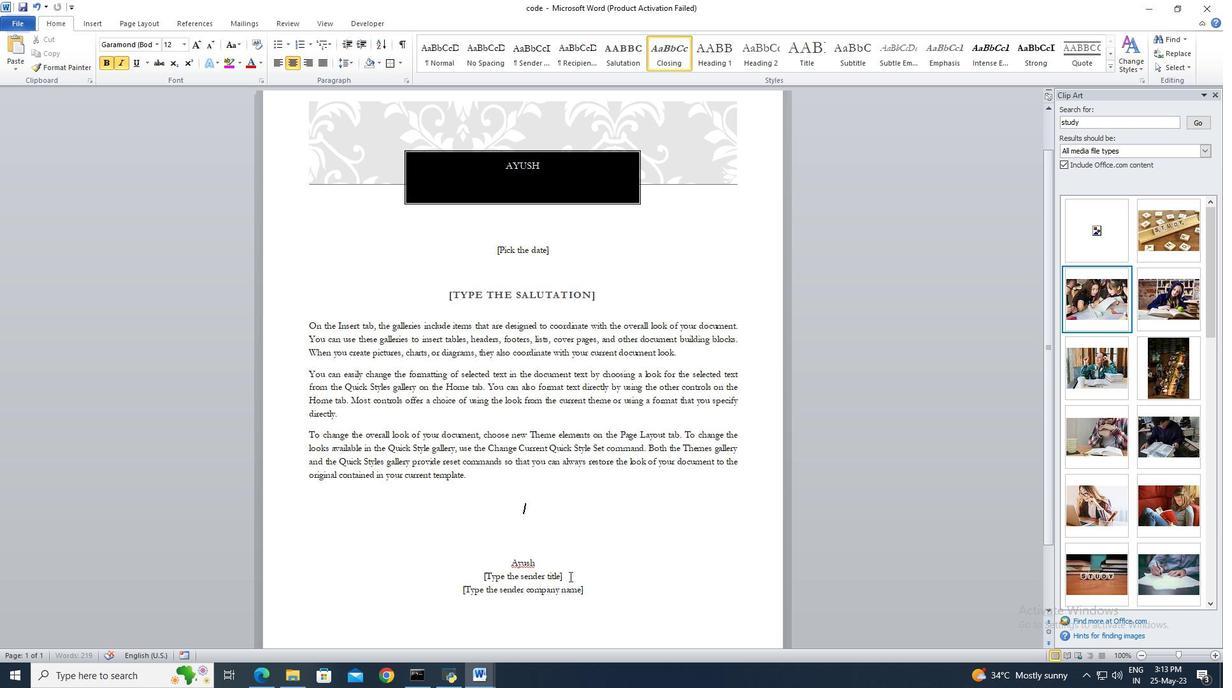 
Action: Mouse moved to (577, 534)
Screenshot: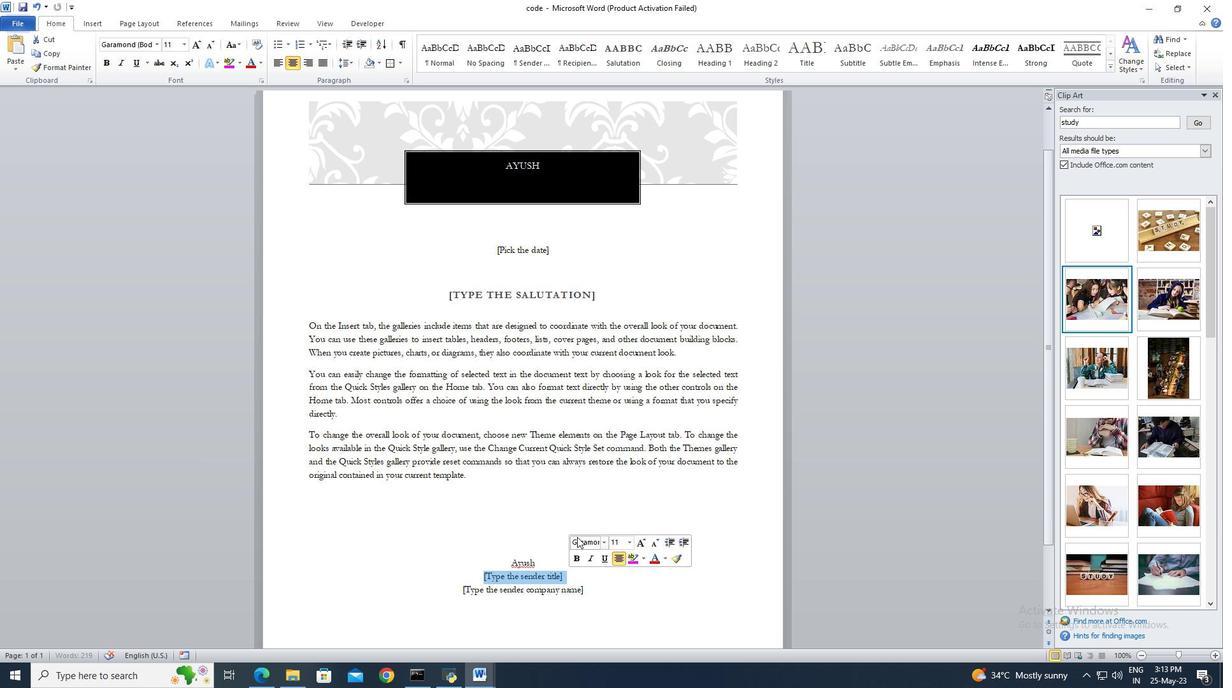 
Action: Key pressed <Key.backspace>
Screenshot: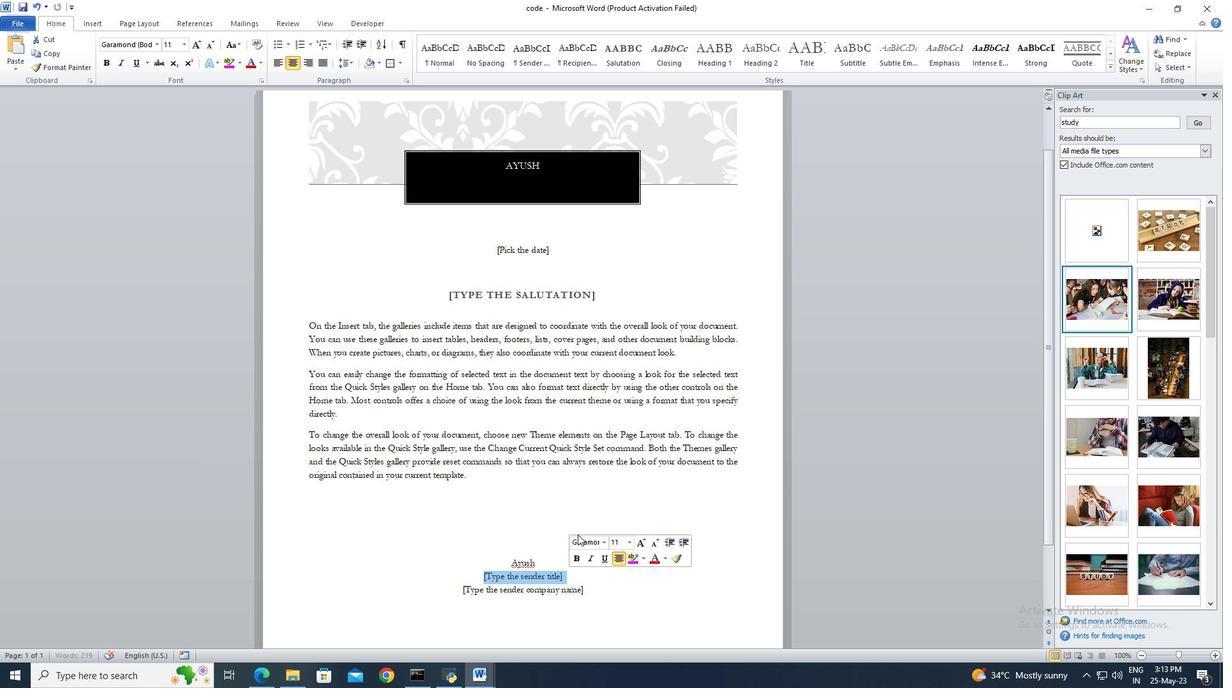 
Action: Mouse moved to (582, 543)
Screenshot: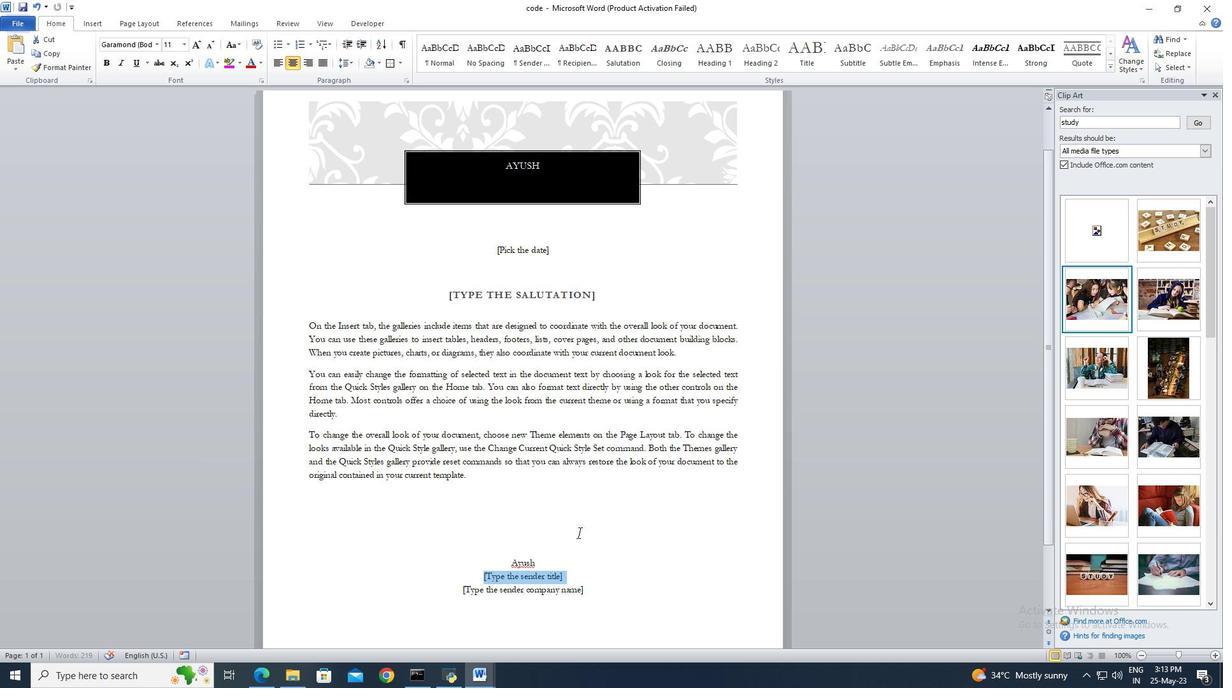 
Action: Key pressed <Key.backspace>
Screenshot: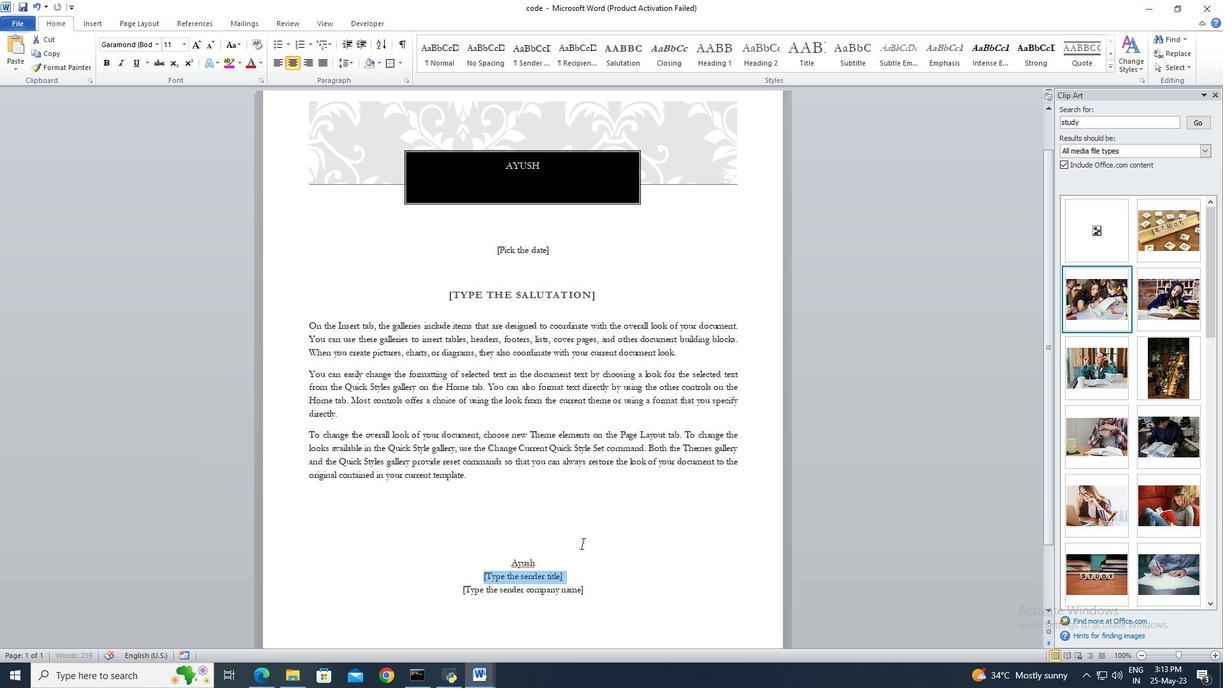 
Action: Mouse moved to (591, 578)
Screenshot: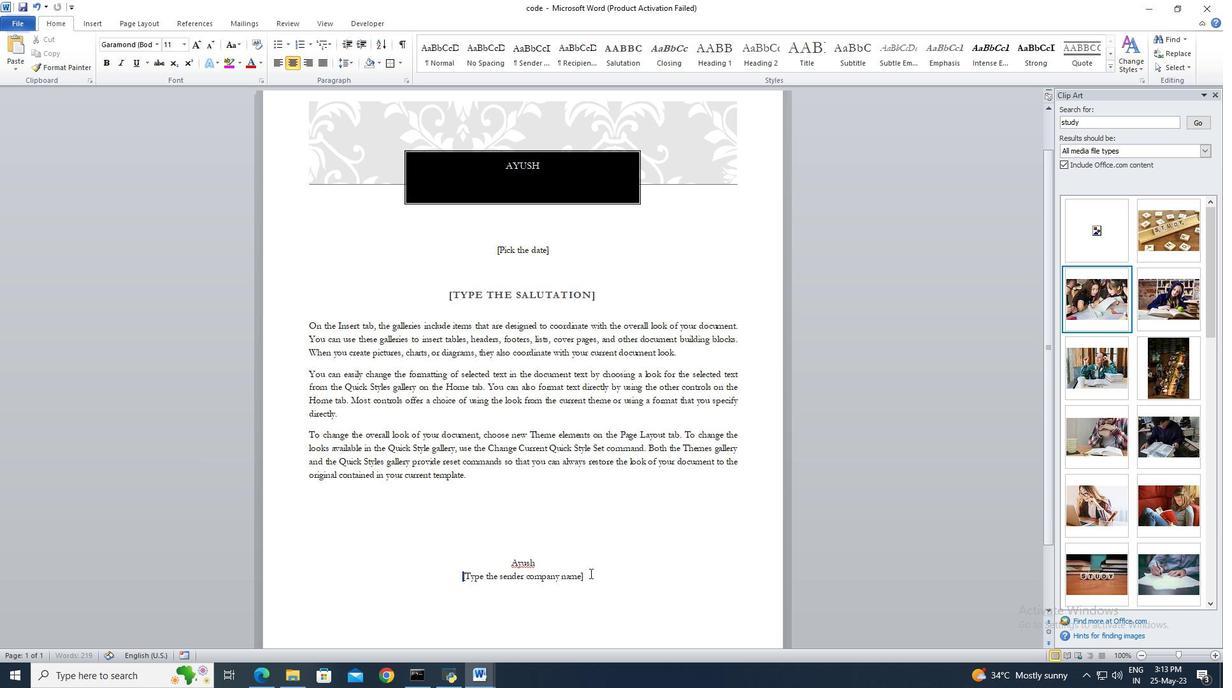
Action: Mouse pressed left at (591, 578)
Screenshot: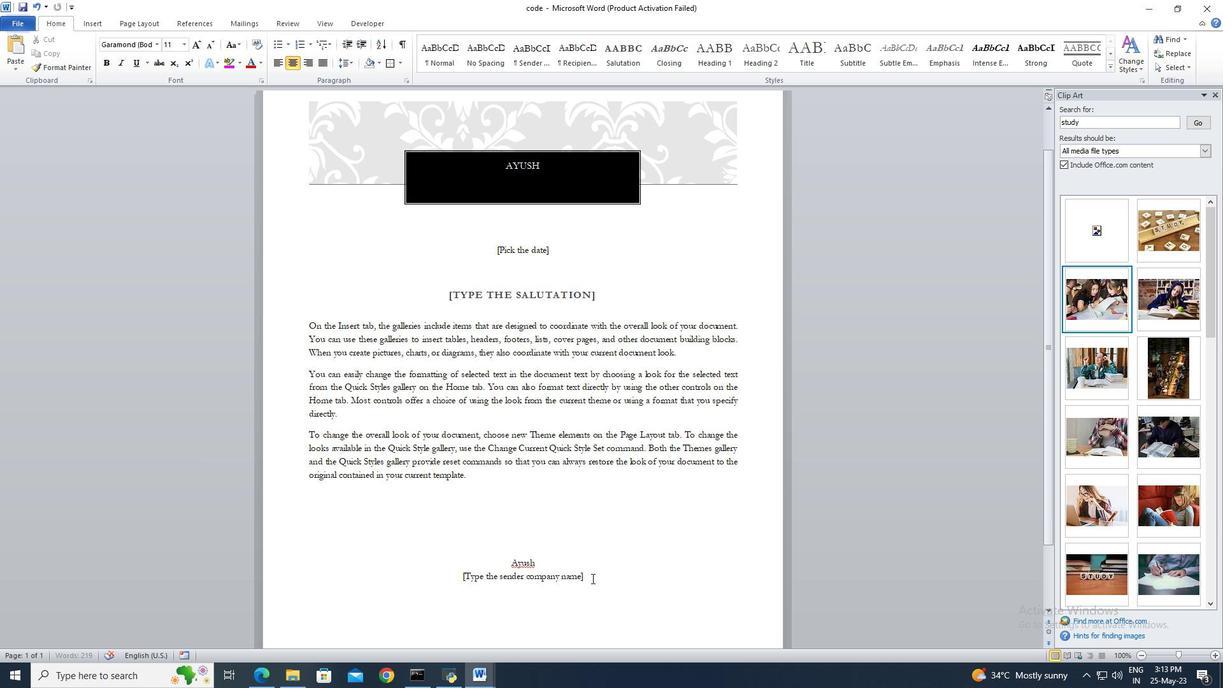 
Action: Key pressed <Key.backspace><Key.backspace><Key.delete>
Screenshot: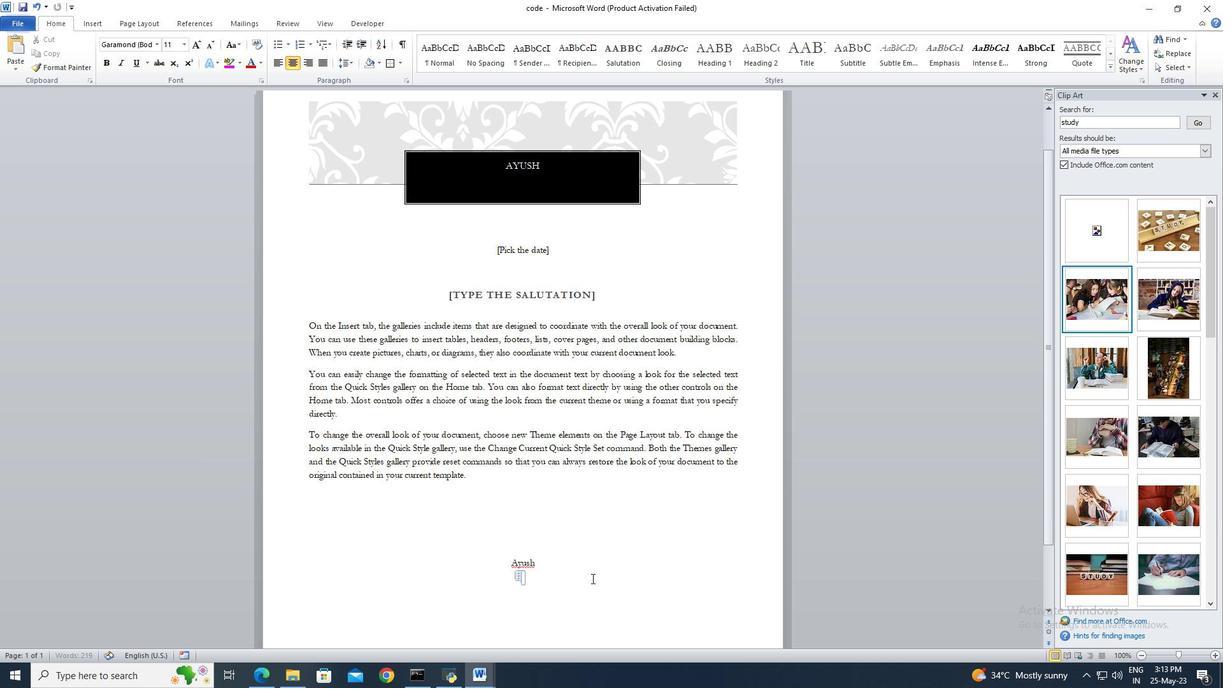 
Action: Mouse moved to (526, 252)
Screenshot: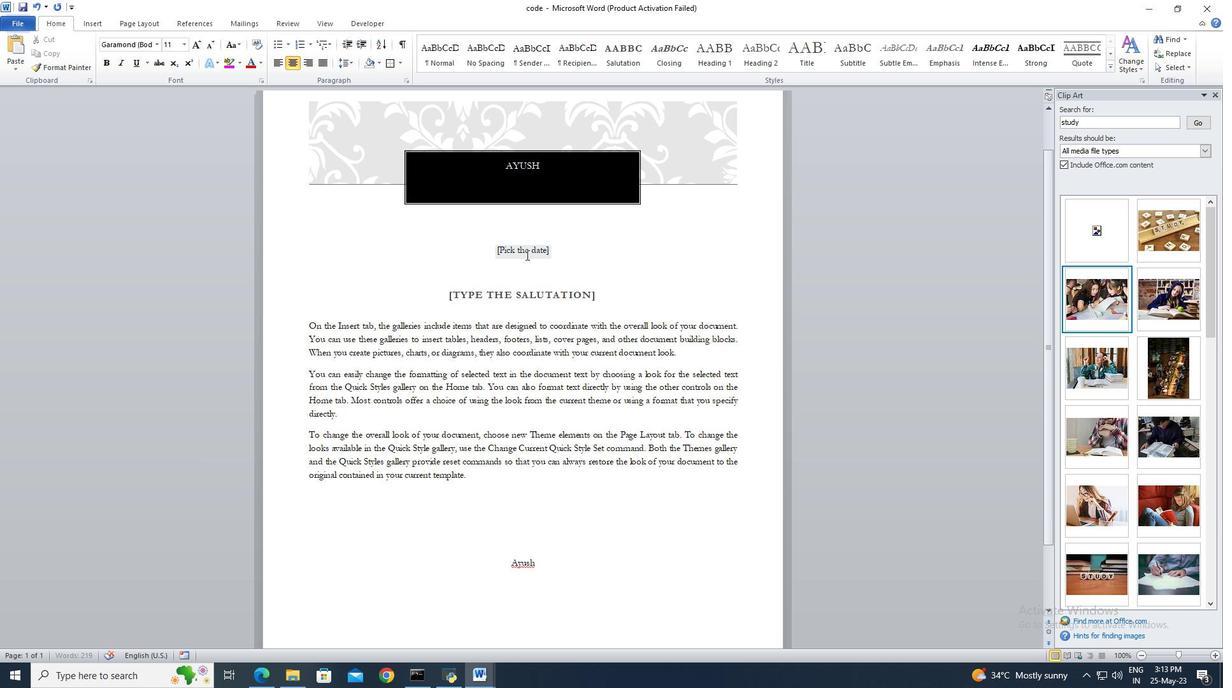 
Action: Mouse pressed left at (526, 252)
Screenshot: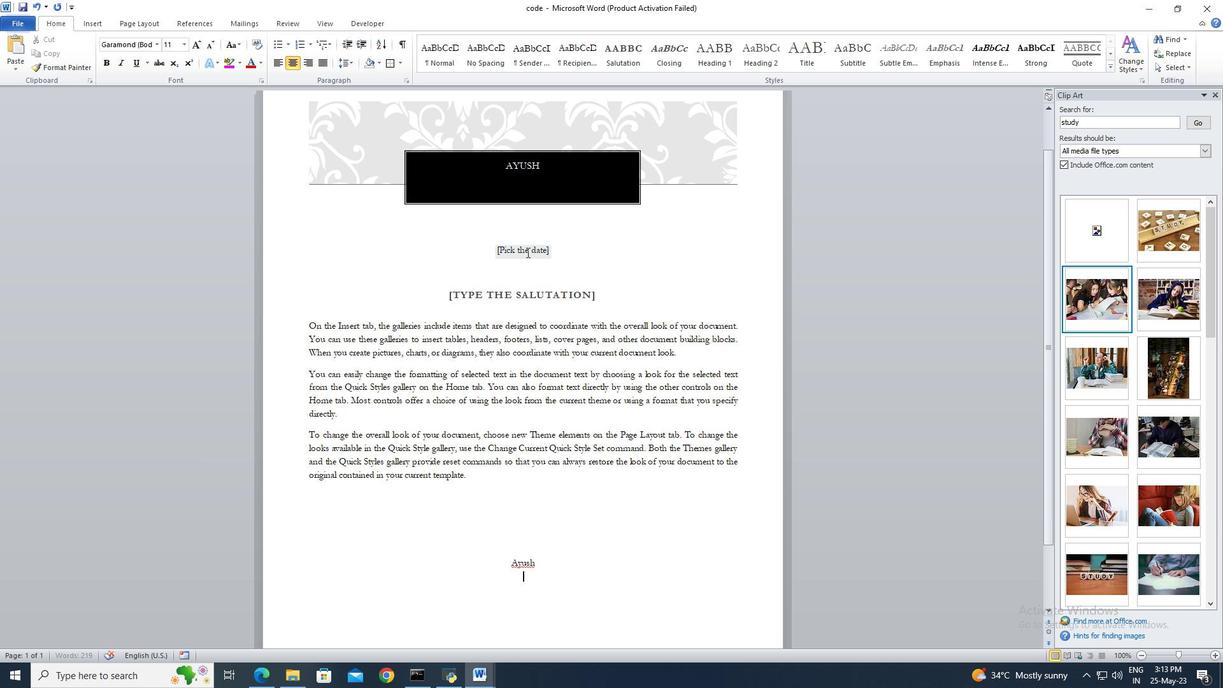 
Action: Mouse moved to (554, 252)
Screenshot: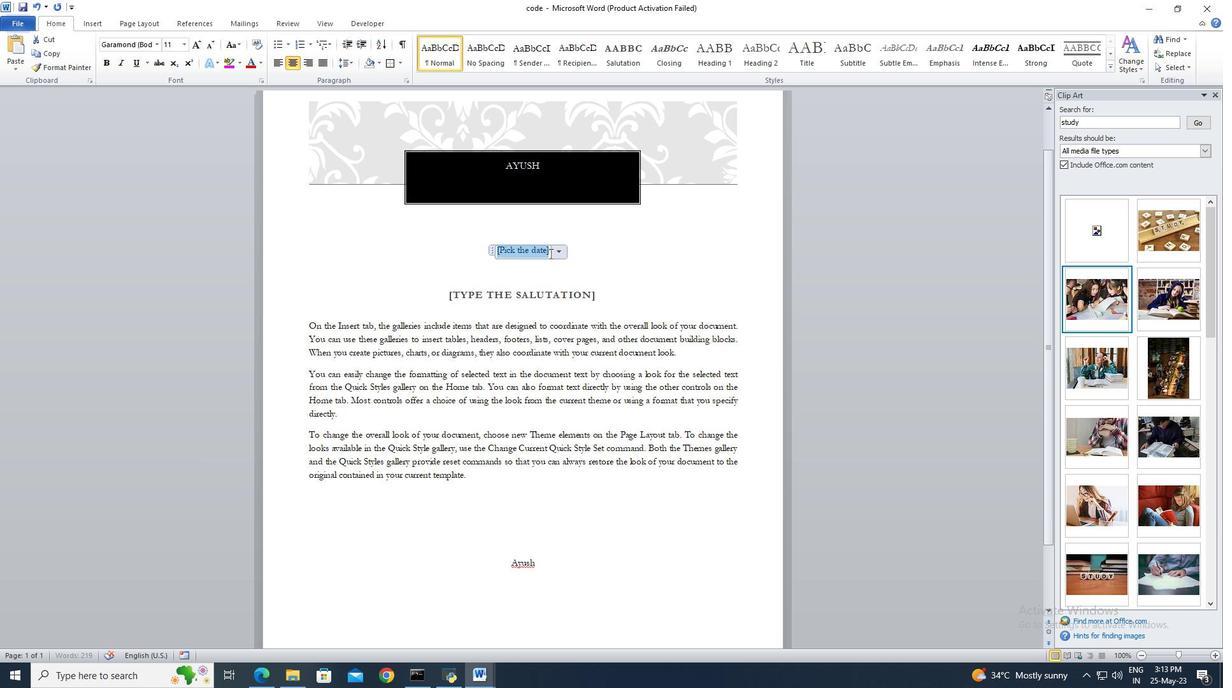 
Action: Mouse pressed left at (554, 252)
Screenshot: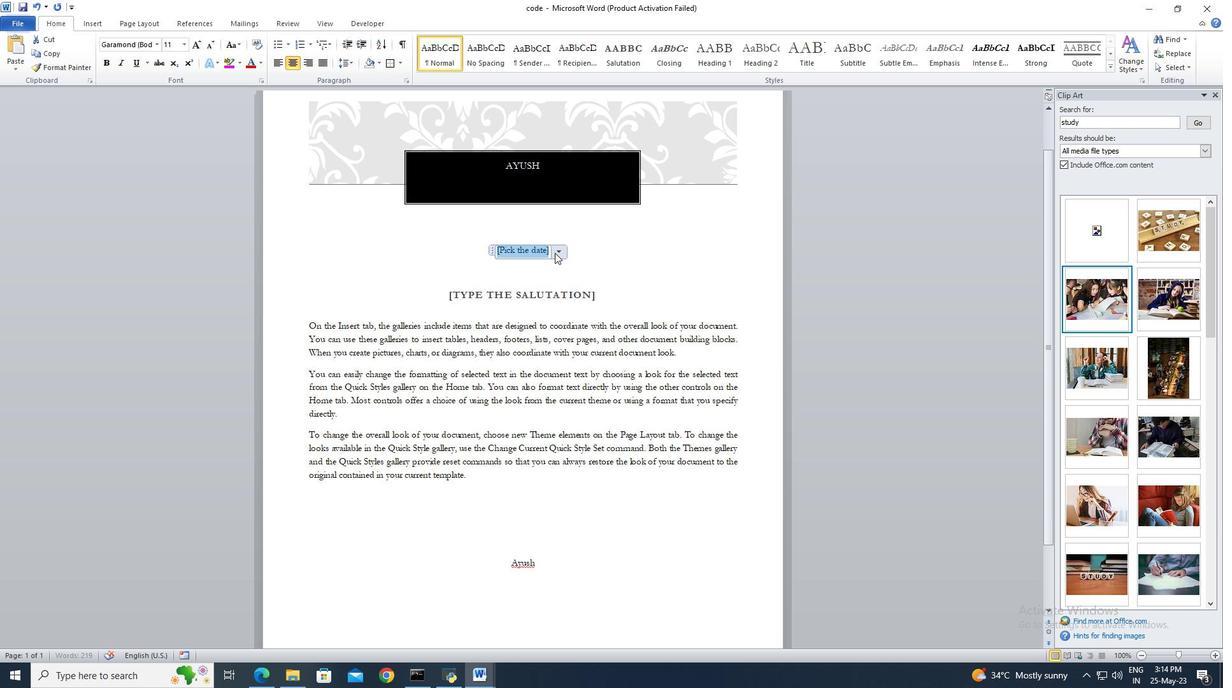 
Action: Mouse moved to (556, 265)
Screenshot: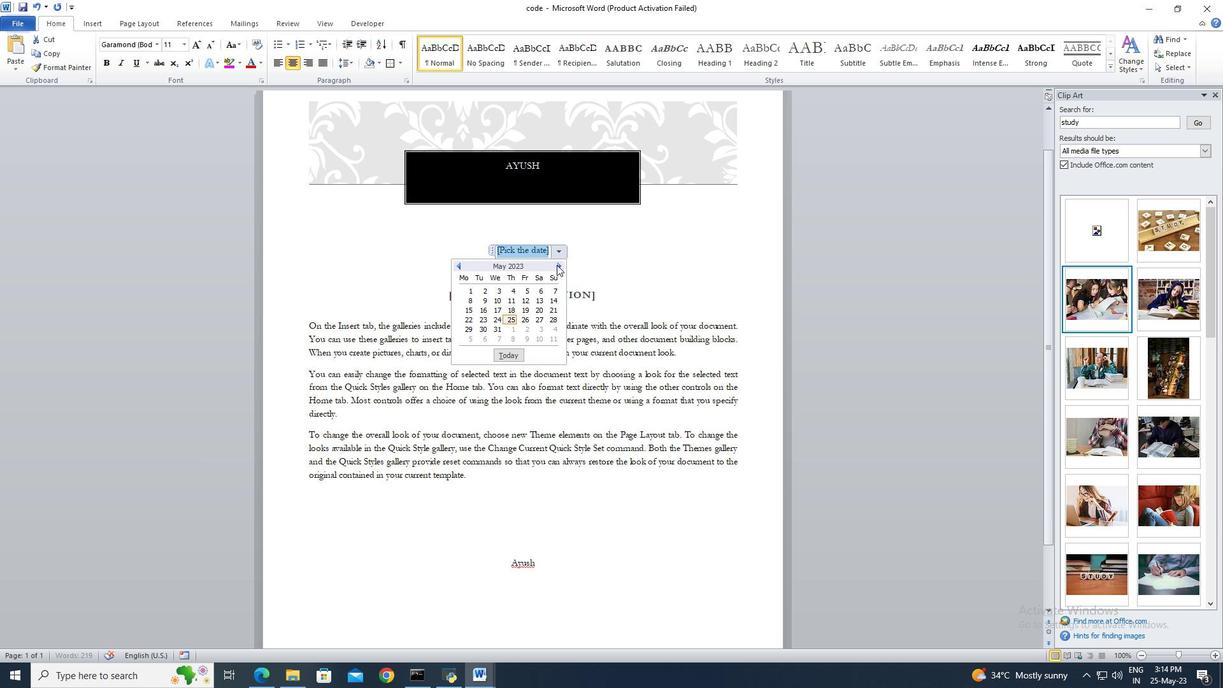 
Action: Mouse pressed left at (556, 265)
Screenshot: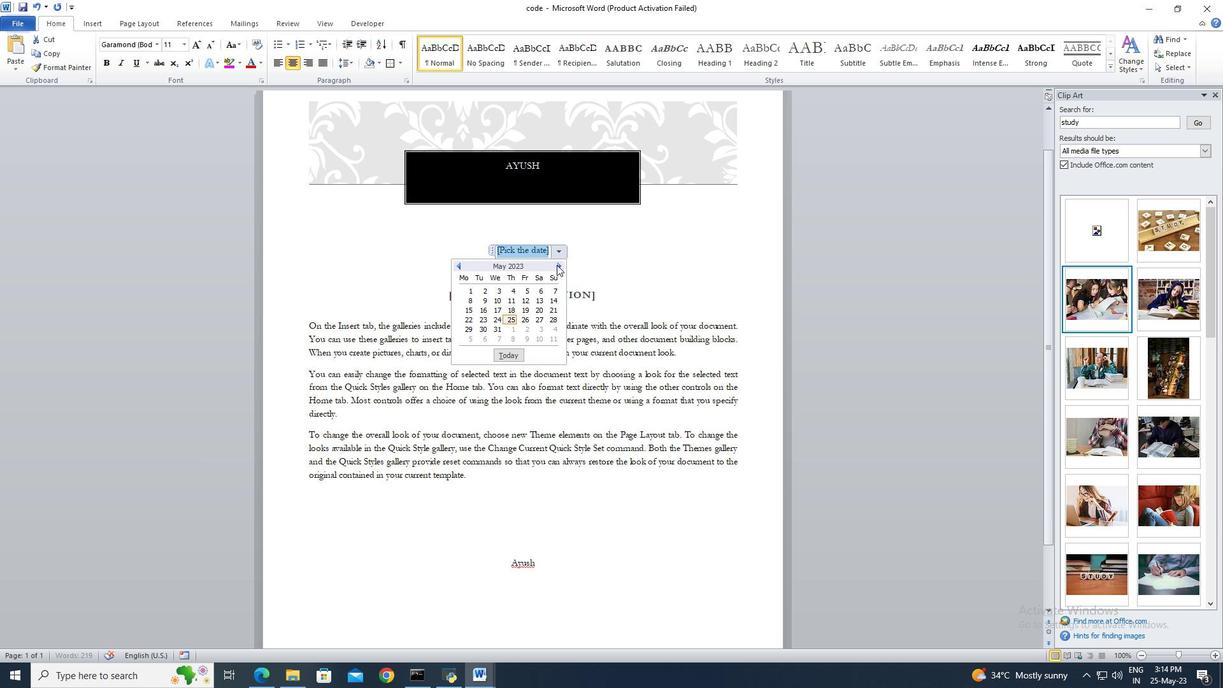 
Action: Mouse moved to (537, 301)
Screenshot: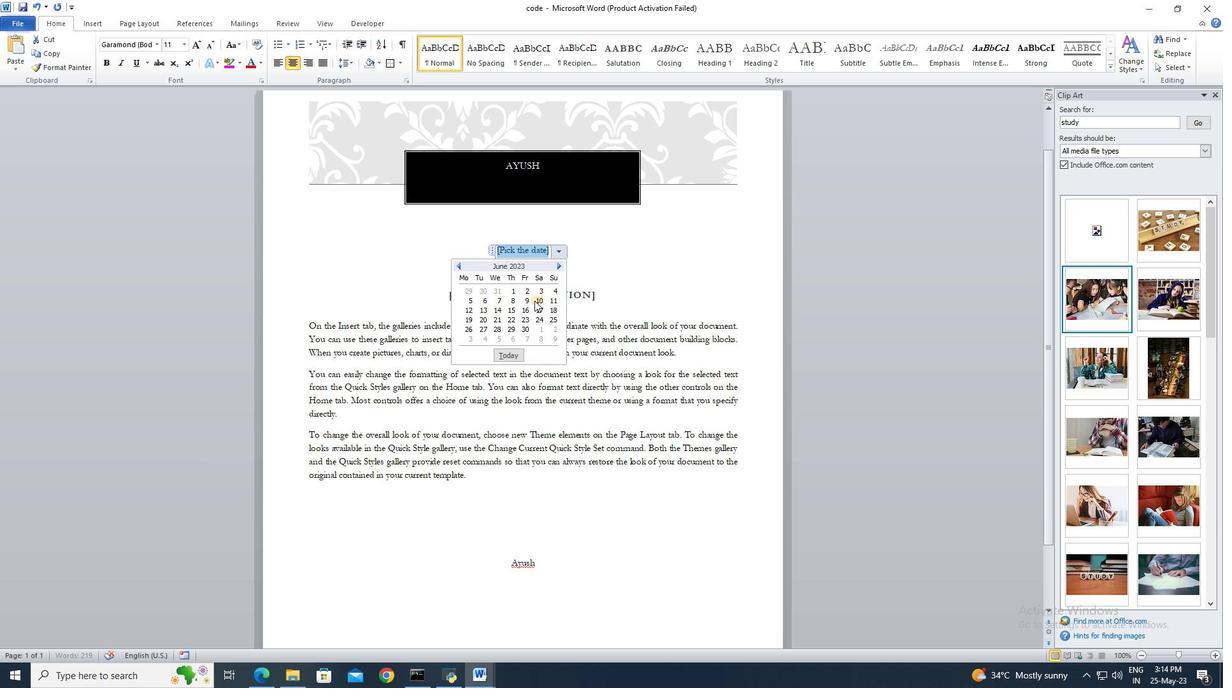 
Action: Mouse pressed left at (537, 301)
Screenshot: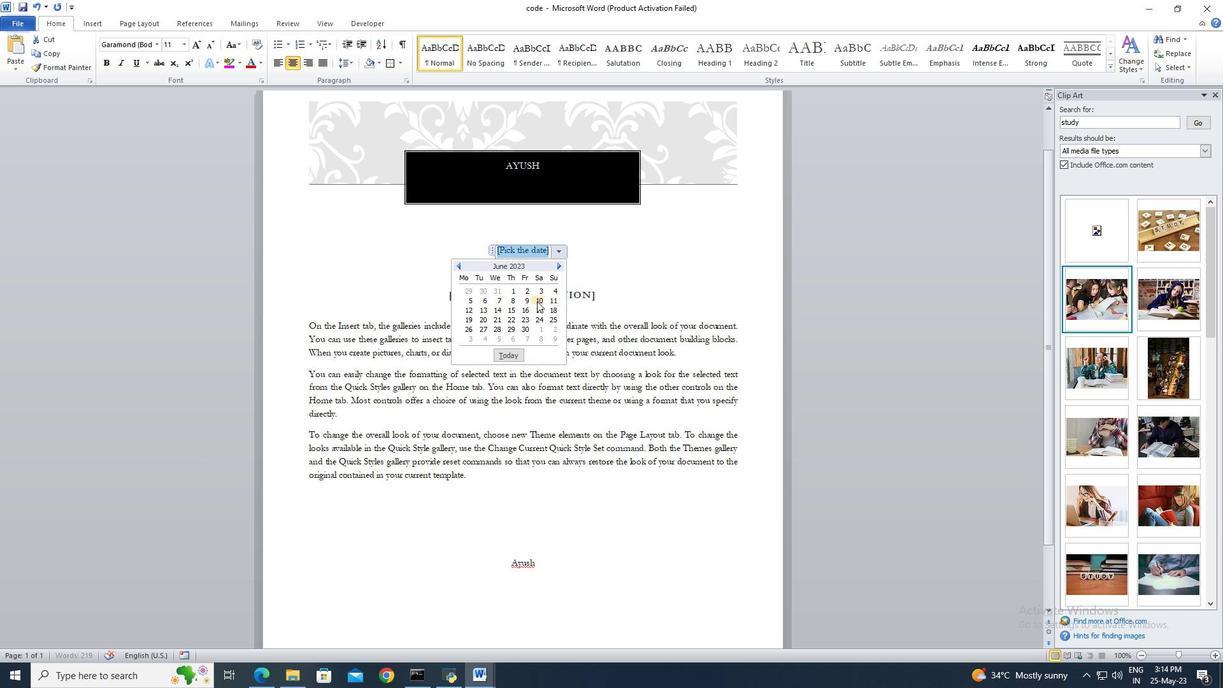 
Action: Mouse moved to (531, 294)
Screenshot: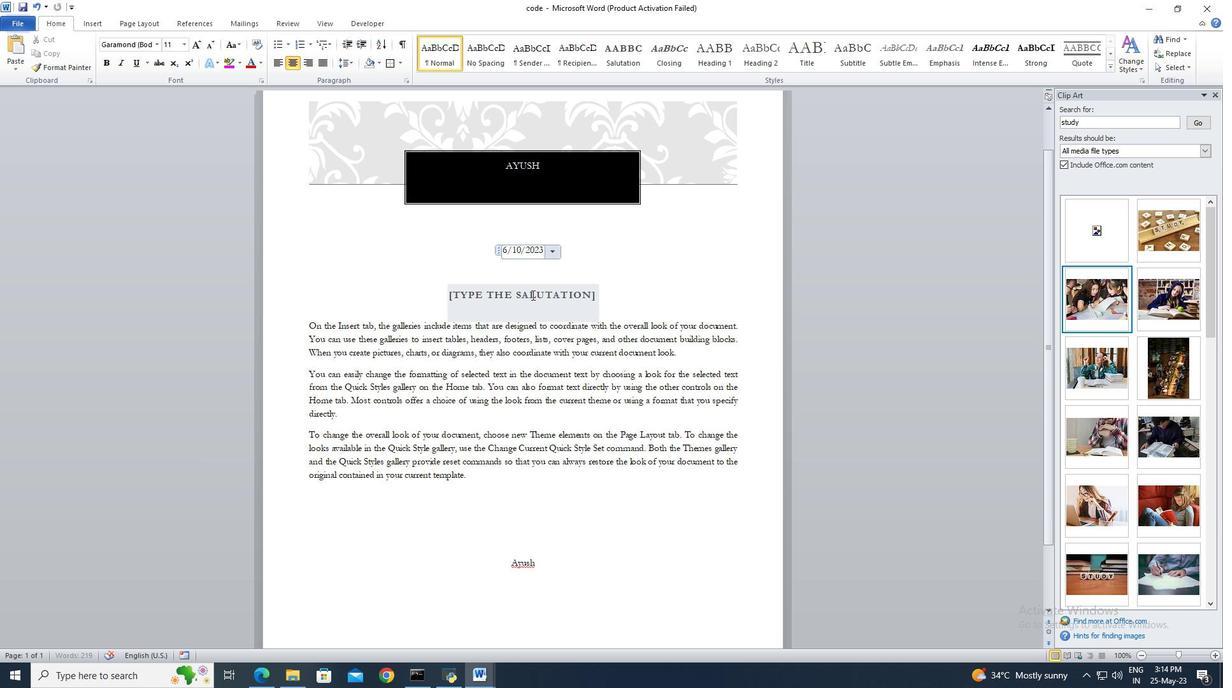 
Action: Mouse pressed left at (531, 294)
Screenshot: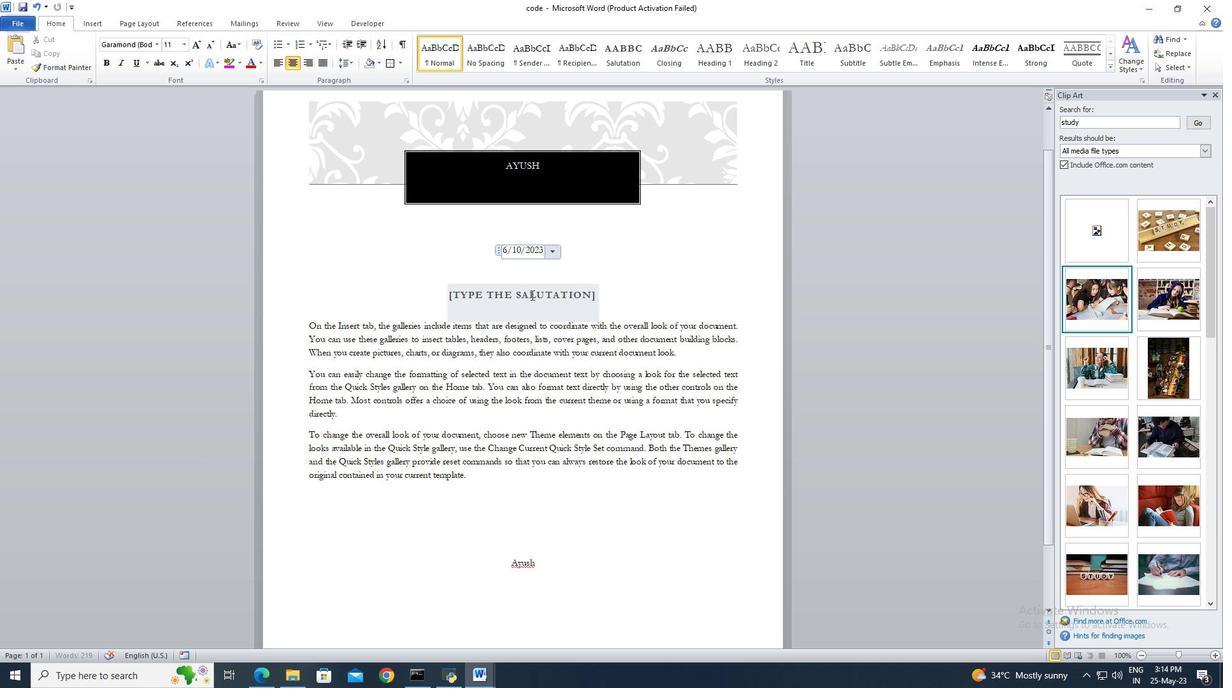 
Action: Key pressed <Key.shift>G
Screenshot: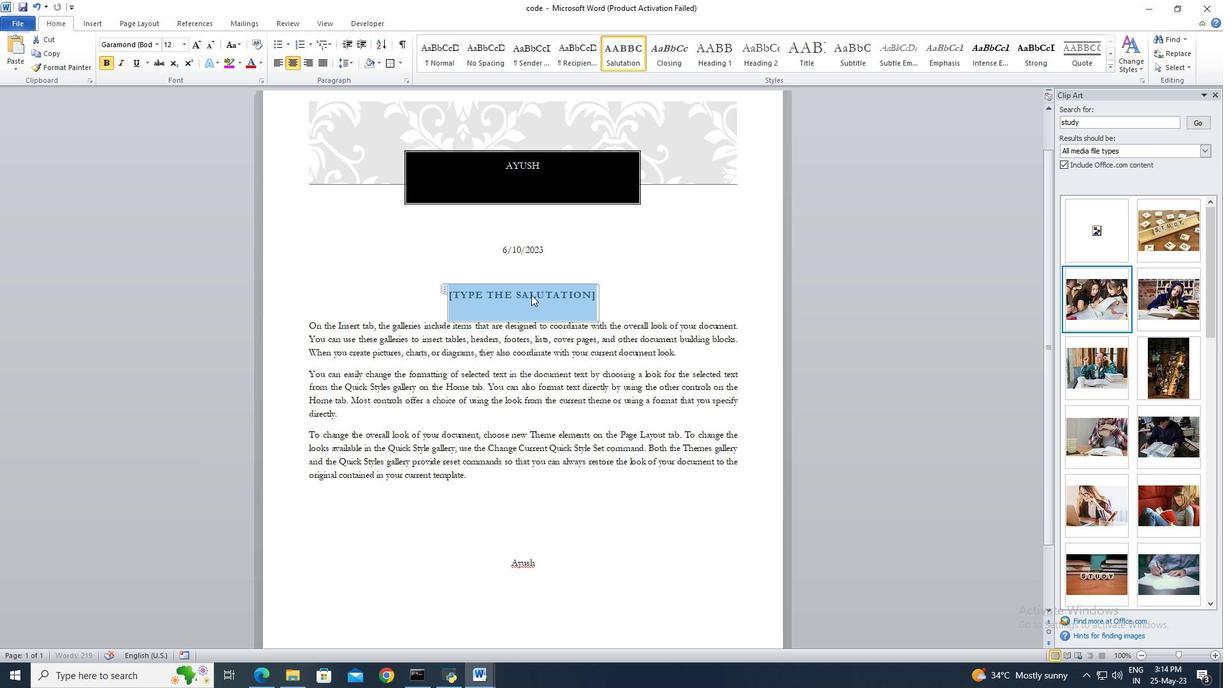 
Action: Mouse pressed left at (531, 294)
Screenshot: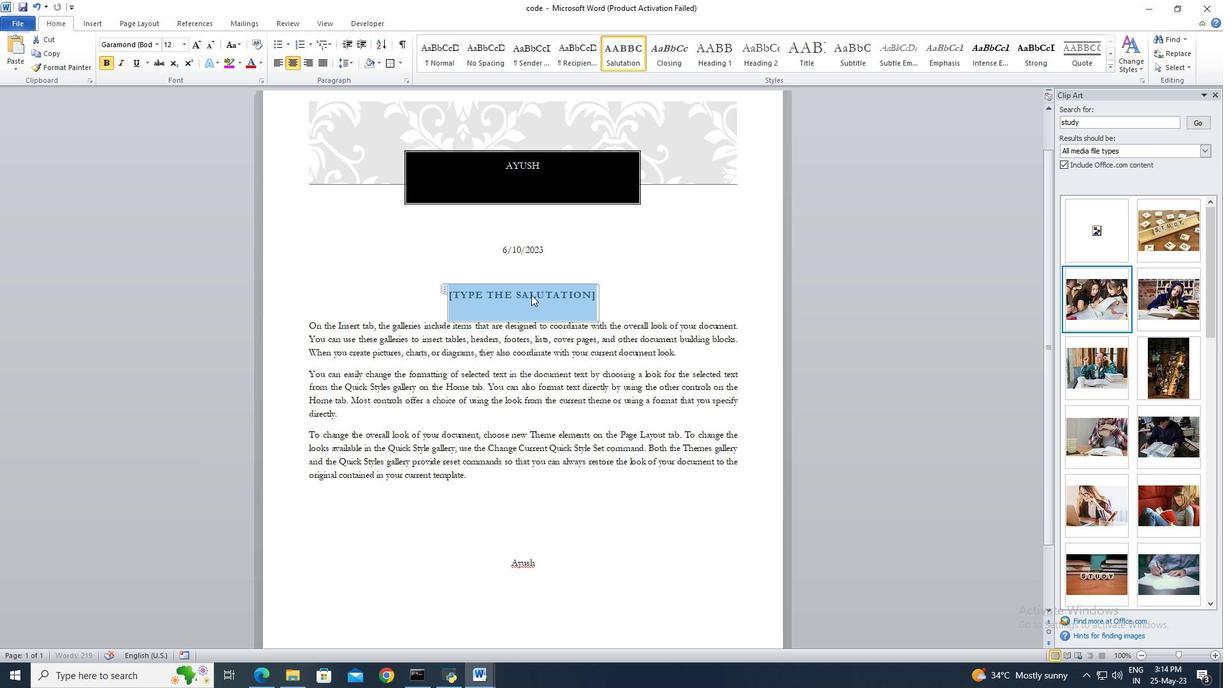 
Action: Mouse moved to (575, 295)
Screenshot: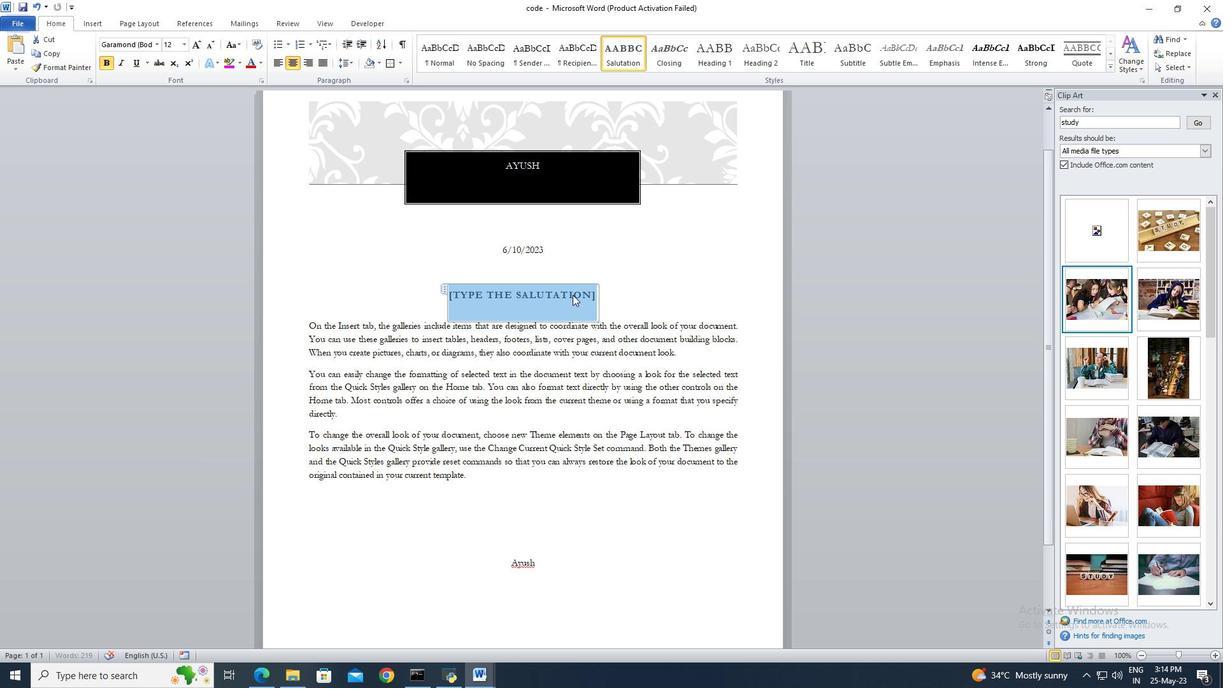 
Action: Mouse pressed left at (575, 295)
Screenshot: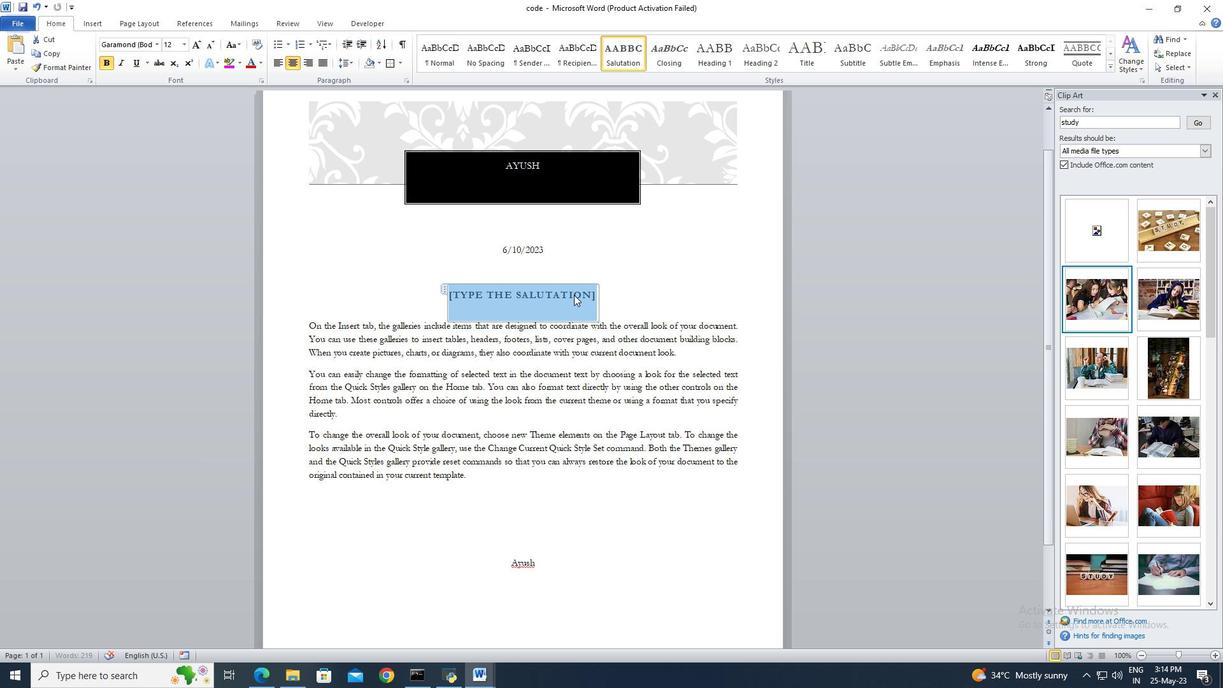 
Action: Key pressed <Key.shift>Good<Key.space><Key.shift>Daay
Screenshot: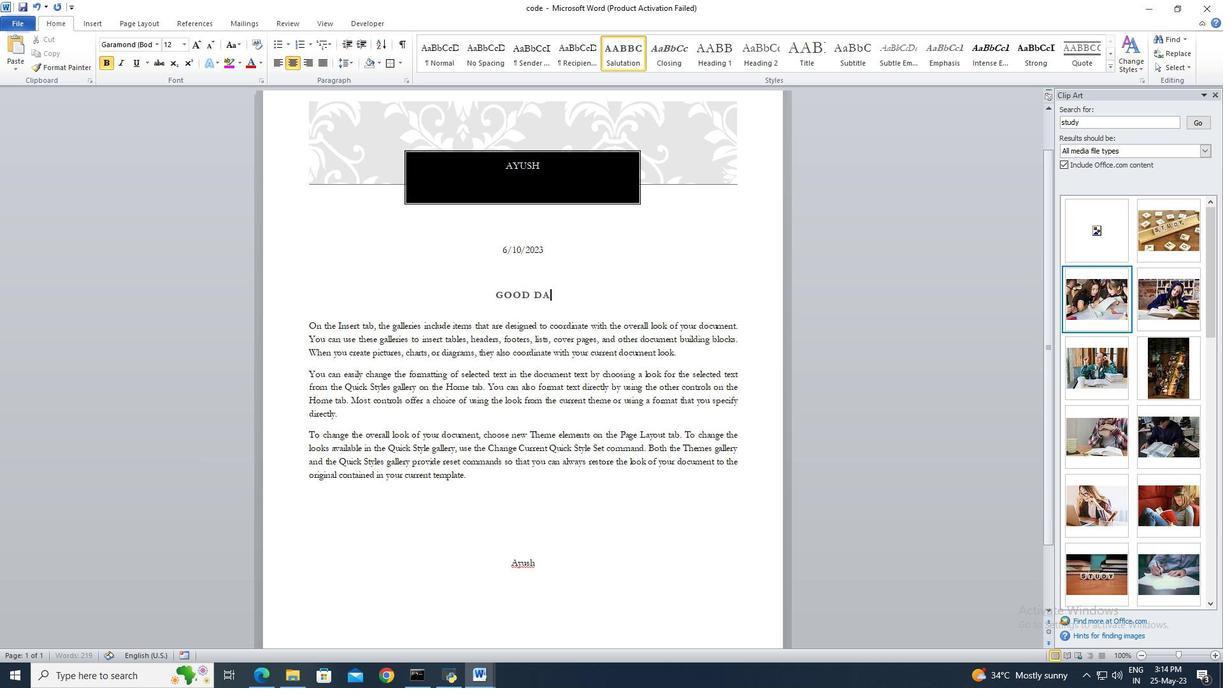 
Action: Mouse moved to (311, 326)
Screenshot: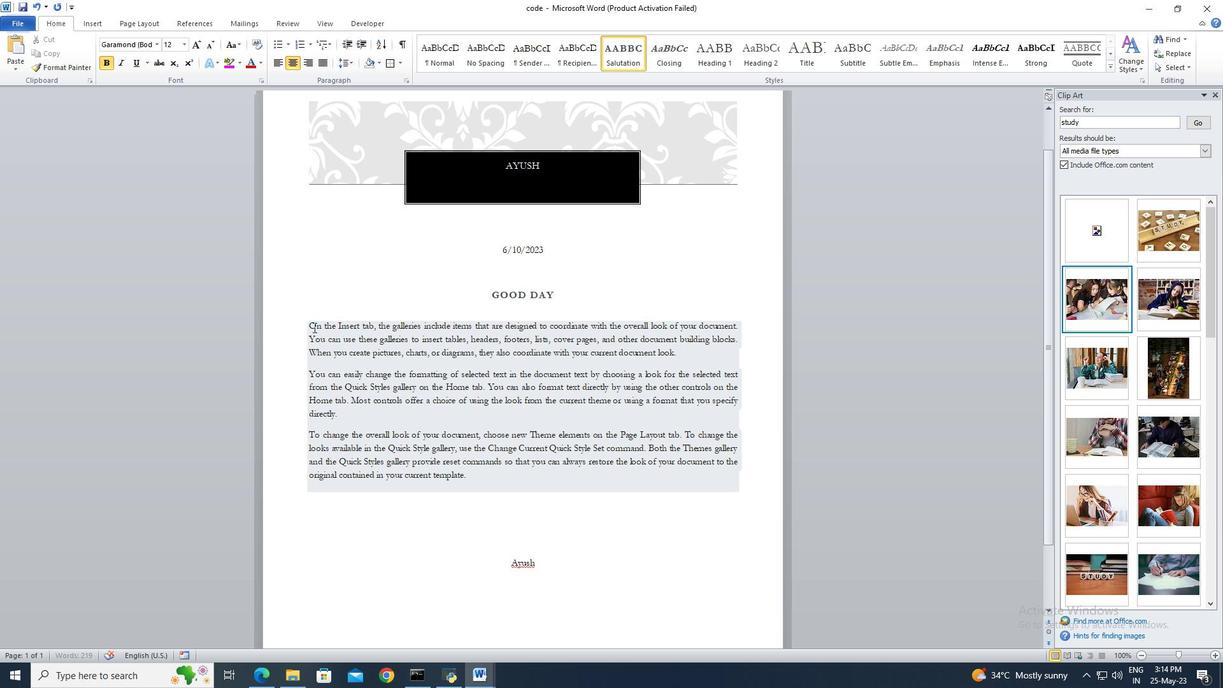 
Action: Mouse pressed left at (311, 326)
Screenshot: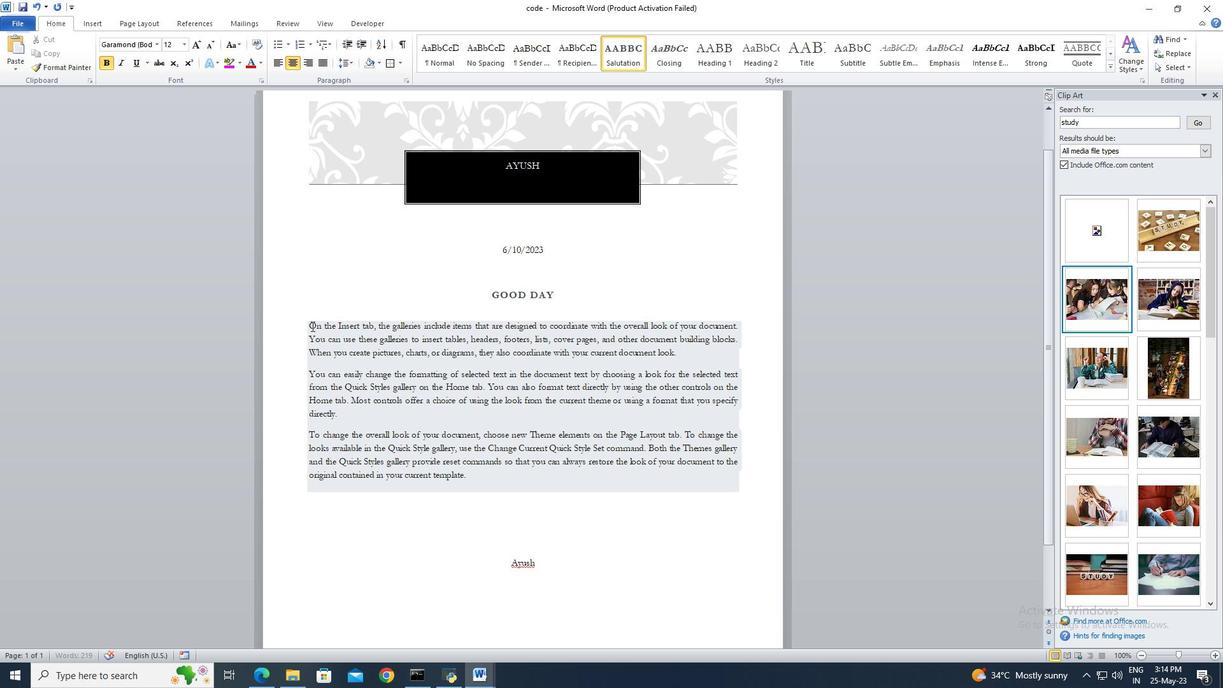 
Action: Key pressed <Key.shift>I<Key.space>am<Key.space>wwi<Key.backspace>riting<Key.space>to<Key.space>express<Key.space>myy<Key.space>c<Key.backspace><Key.space>conceernnss<Key.space>regarding<Key.space>the<Key.space>rreceent<Key.space>policy<Key.space><Key.space><Key.space>changges<Key.space>implemmented<Key.space>byy<Key.space>the<Key.space>or<Key.backspace>orrrgganizaationn.<Key.space><Key.space><Key.space><Key.shift>I<Key.space>believve<Key.space>thhese<Key.space>ch<Key.backspace>channnges<Key.space><Key.space>may<Key.space>haaave<Key.space>uninntented<Key.space>consequences<Key.space>and<Key.space>advveersssely<Key.space>iimmmpact<Key.space>empllloooyee<Key.space>moralle<Key.space>and<Key.space>ppproductiviity<Key.space><Key.backspace>.<Key.space><Key.shift>I<Key.space>request<Key.space><Key.backspace>tt<Key.space>a<Key.space>dialogguee<Key.space>too<Key.space>adre<Key.backspace><Key.backspace>dress<Key.space><Key.space><Key.backspace><Key.backspace><Key.backspace><Key.backspace>ress<Key.space>thesse<Key.space>conccernss<Key.space><Key.space>aand<Key.space>expllloree<Key.space>poteeential<Key.space>alter<Key.backspace><Key.backspace><Key.backspace>ternatives.
Screenshot: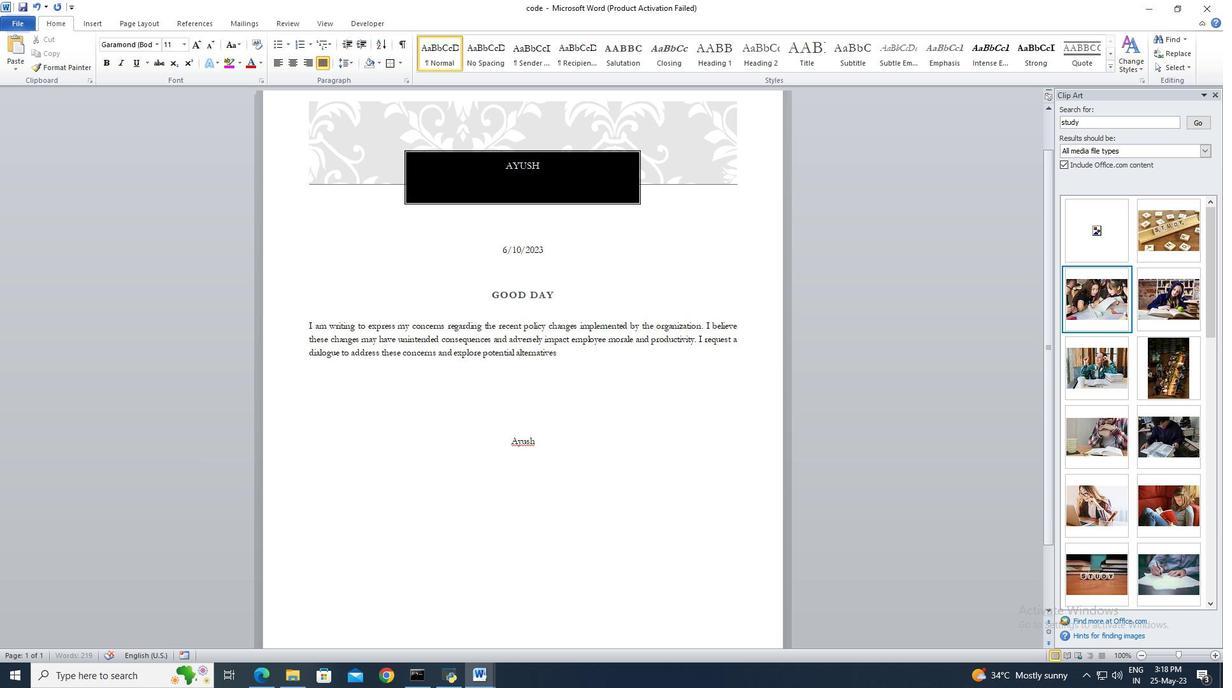 
Action: Mouse moved to (96, 25)
Screenshot: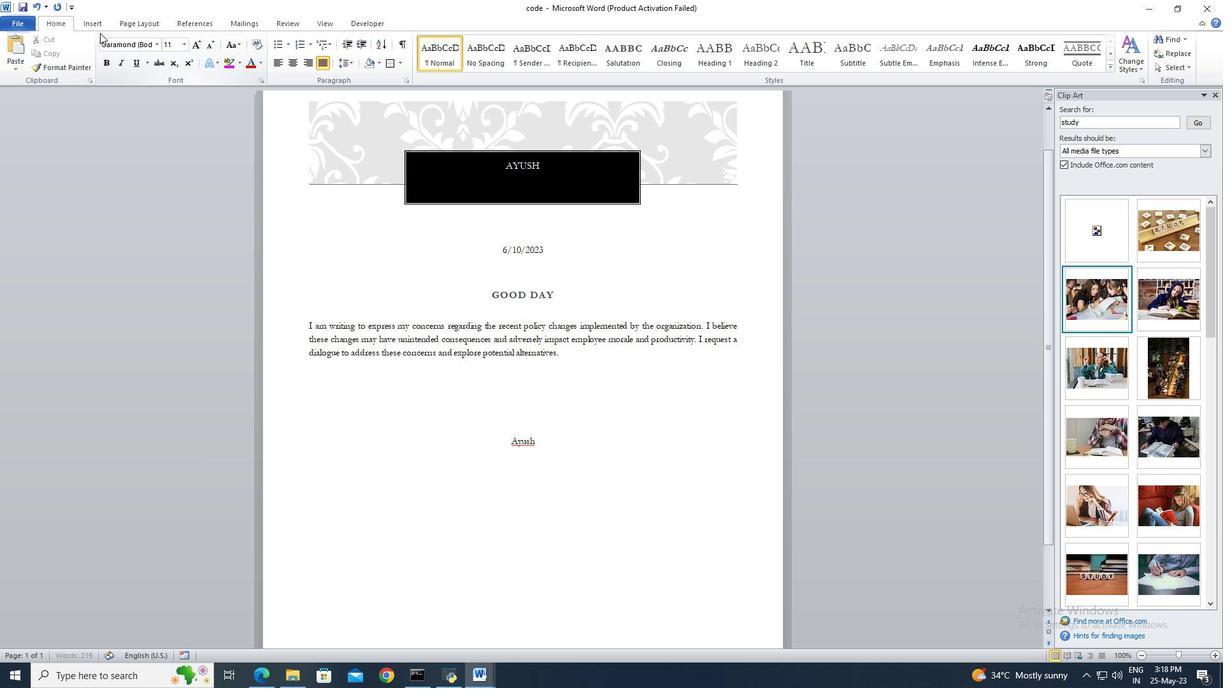 
Action: Mouse pressed left at (96, 25)
Screenshot: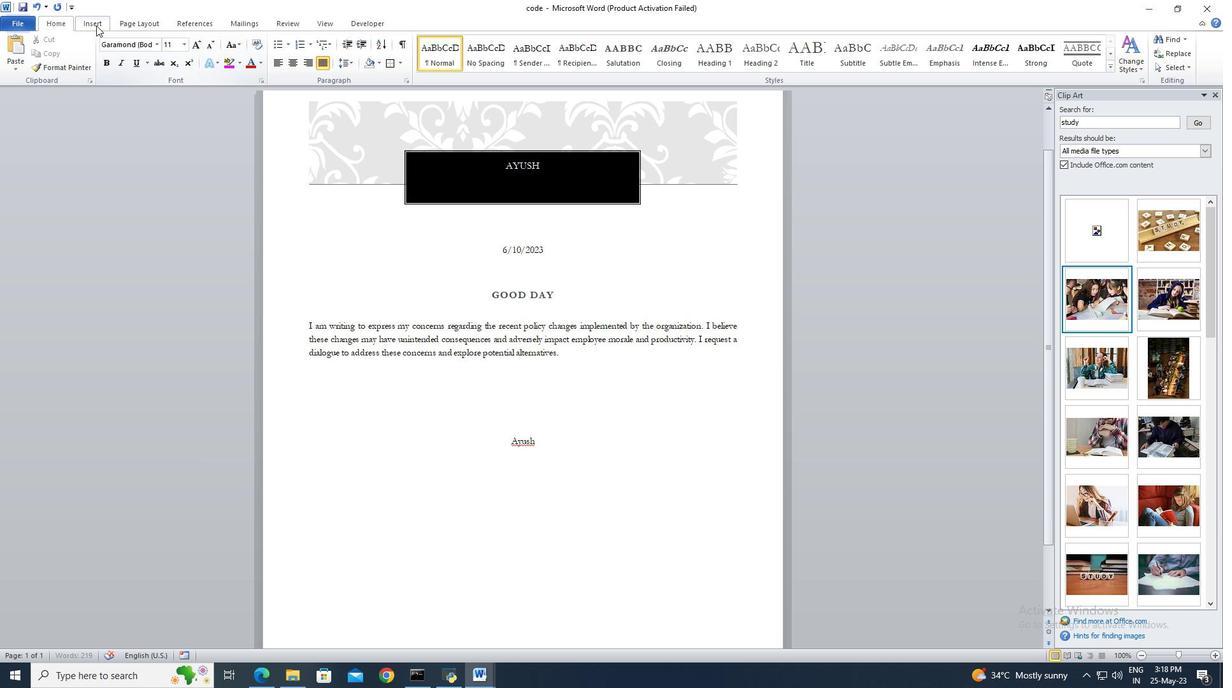 
Action: Mouse moved to (122, 23)
Screenshot: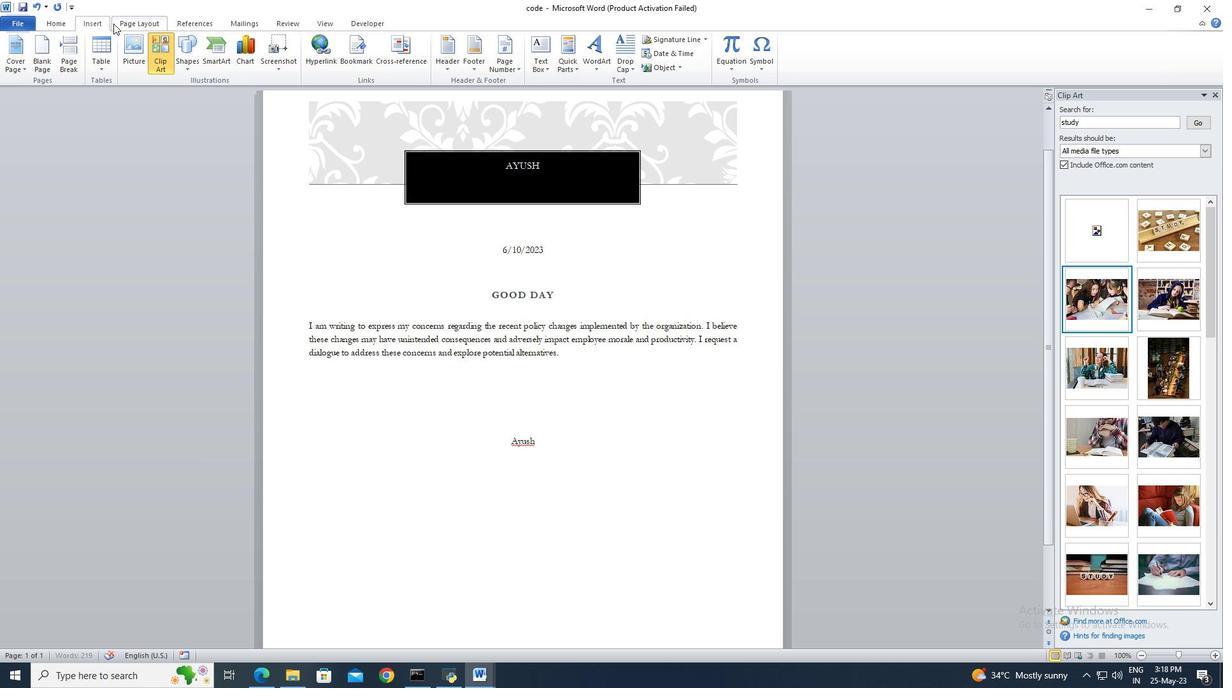
Action: Mouse pressed left at (122, 23)
Screenshot: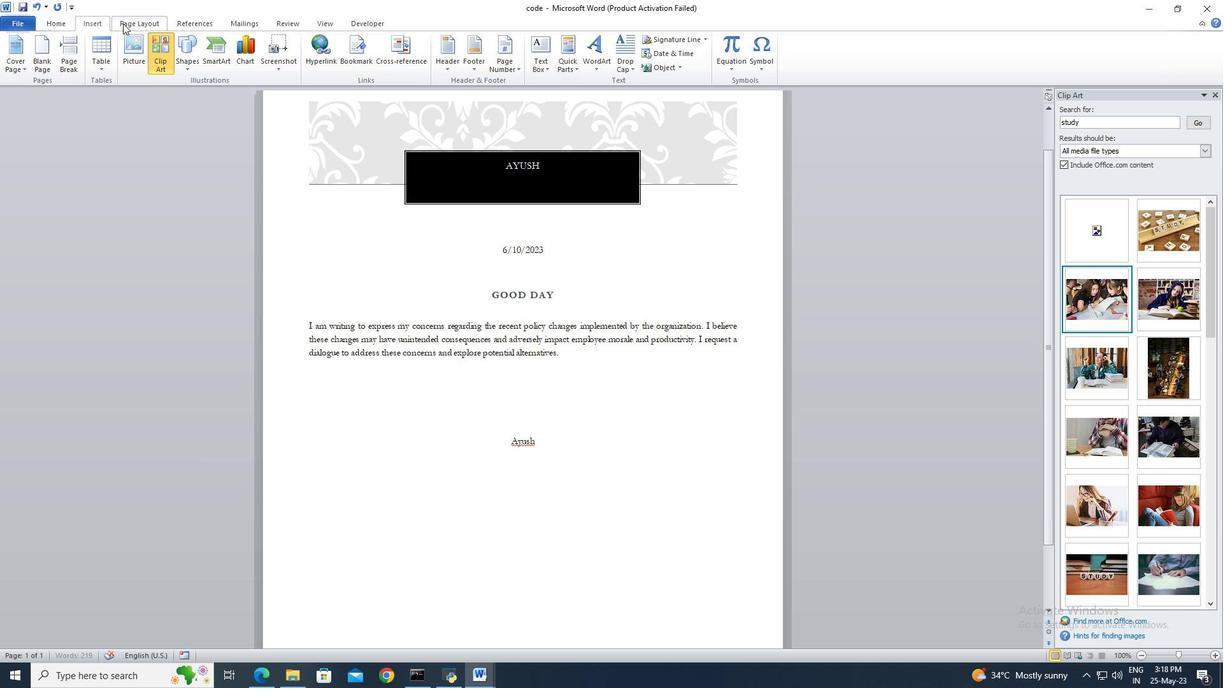
Action: Mouse moved to (307, 56)
Screenshot: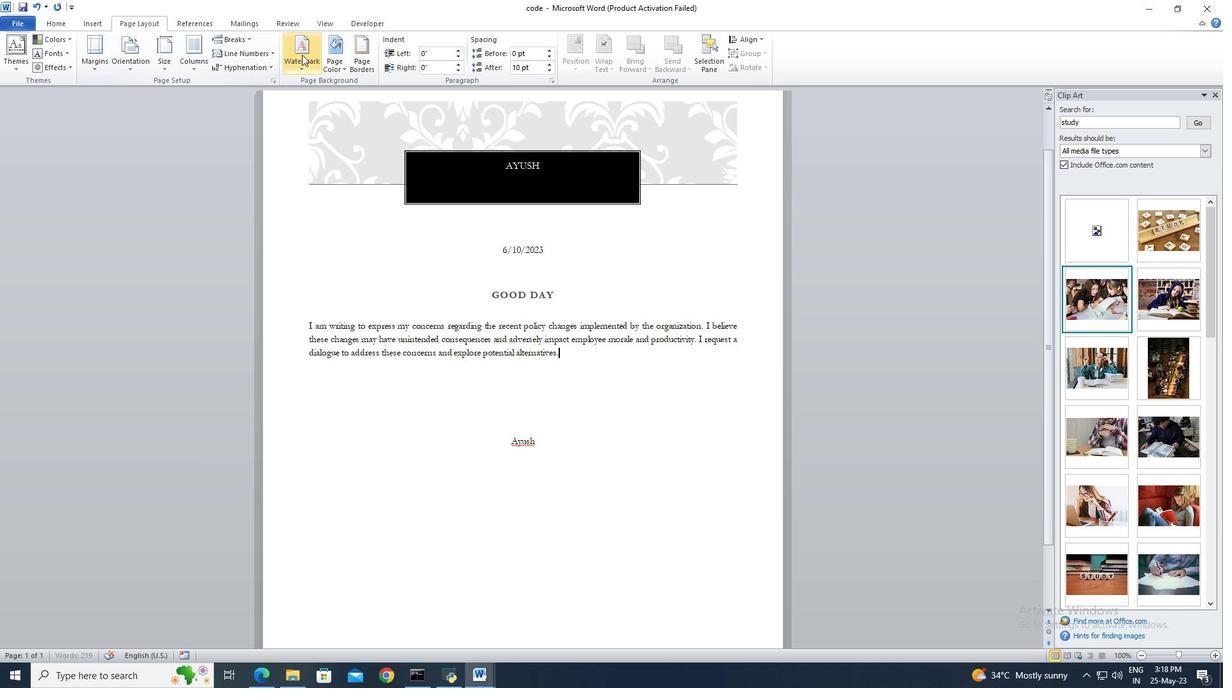 
Action: Mouse pressed left at (307, 56)
Screenshot: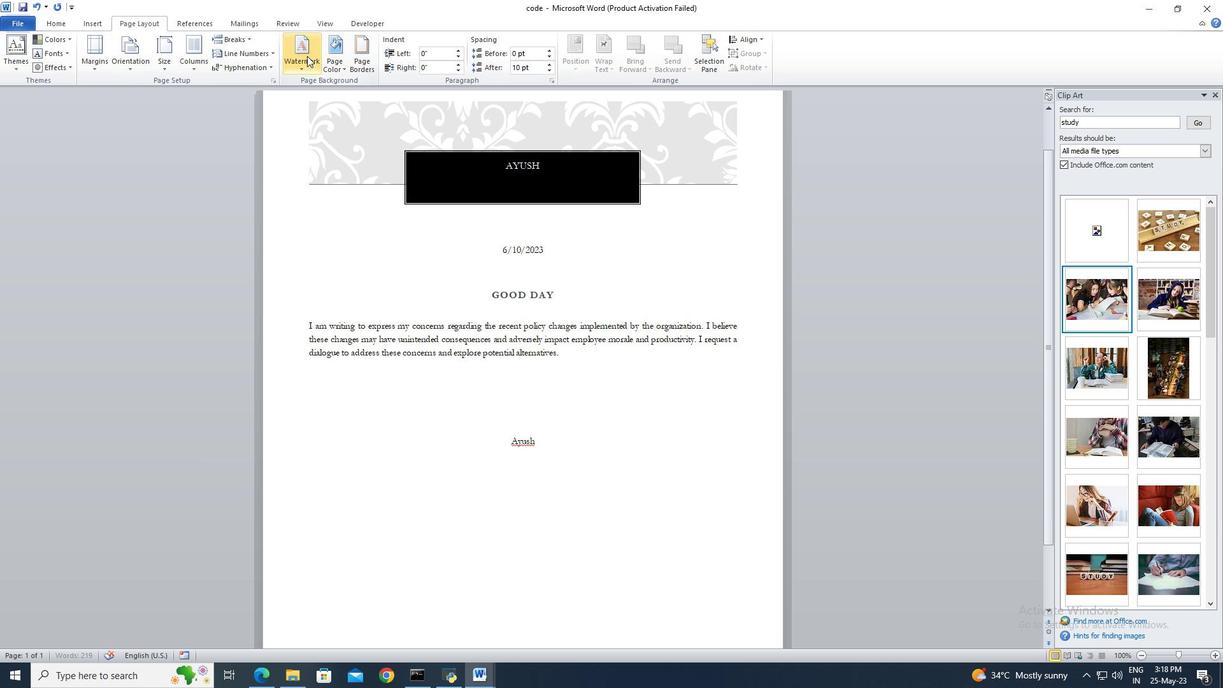 
Action: Mouse moved to (356, 455)
Screenshot: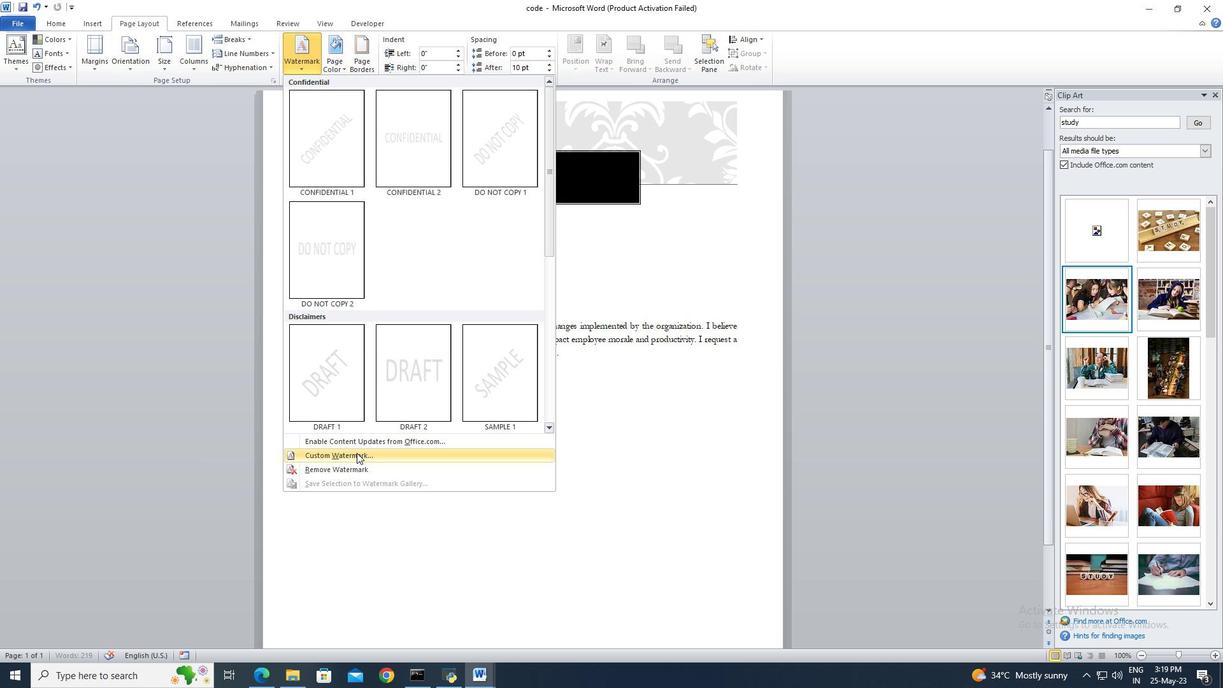 
Action: Mouse pressed left at (356, 455)
Screenshot: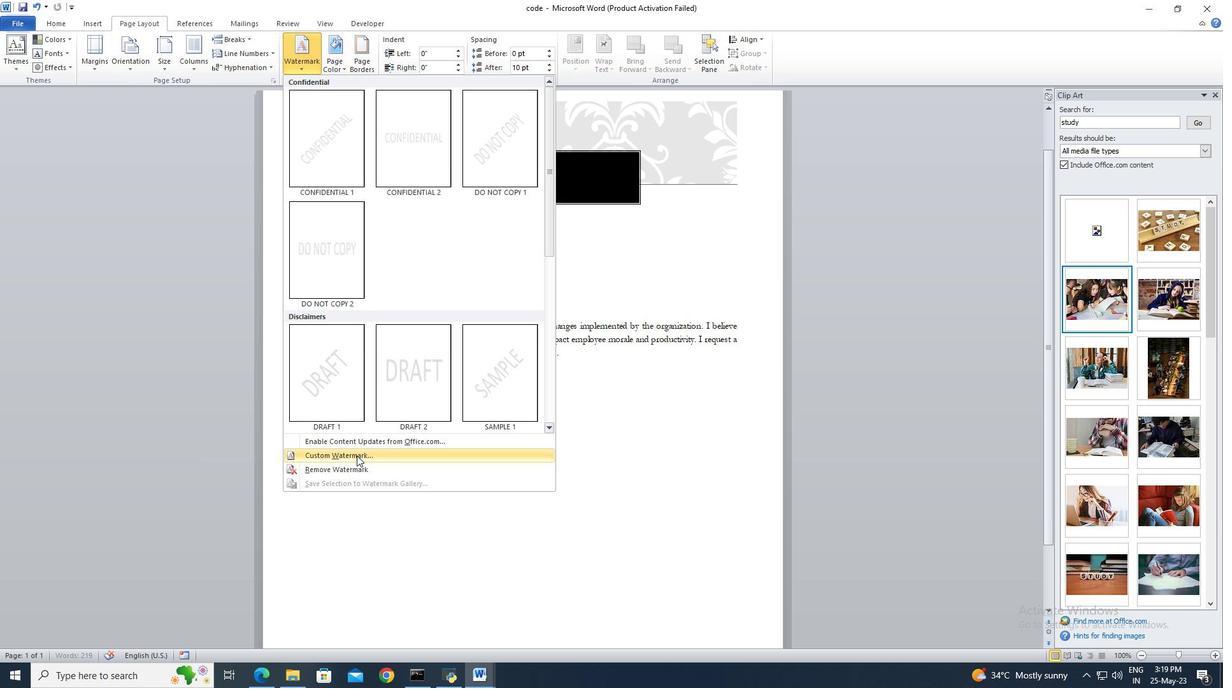 
Action: Mouse moved to (496, 307)
Screenshot: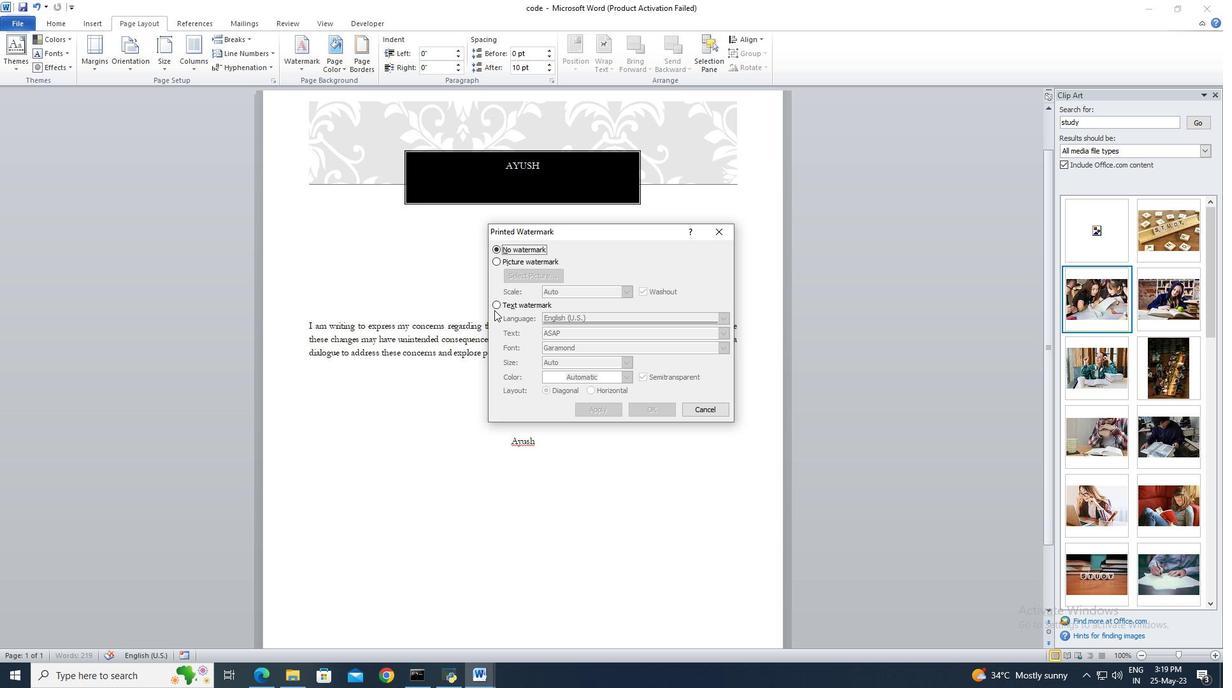 
Action: Mouse pressed left at (496, 307)
Screenshot: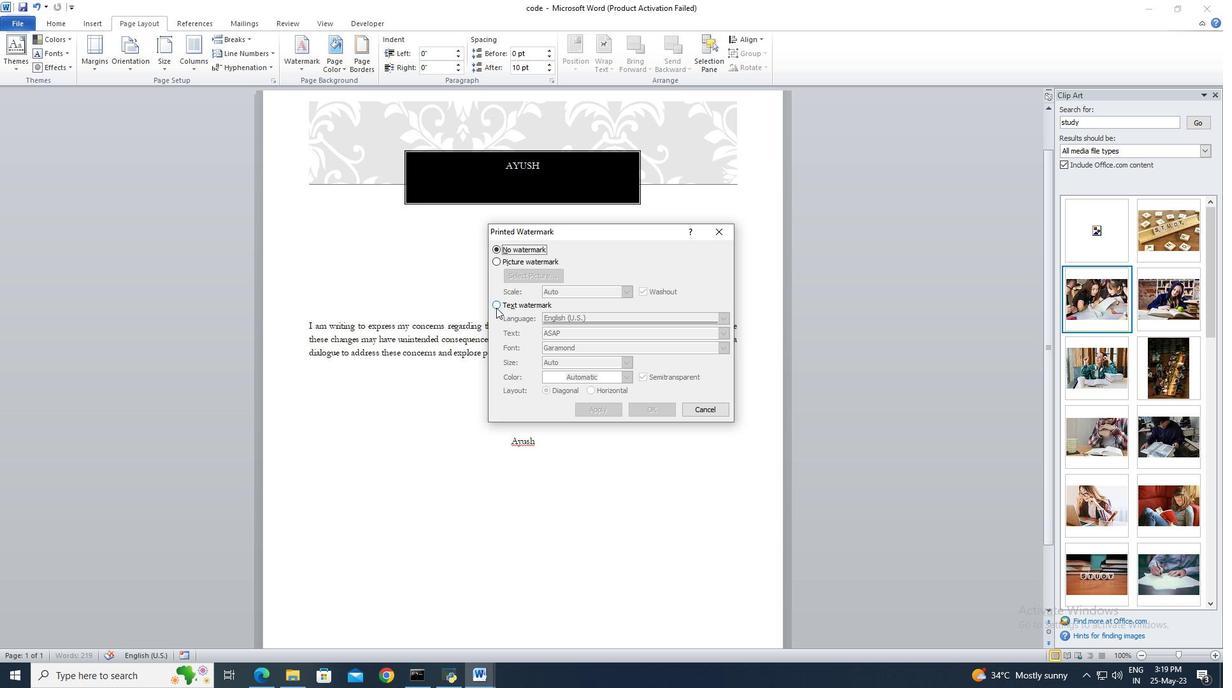 
Action: Mouse moved to (571, 329)
Screenshot: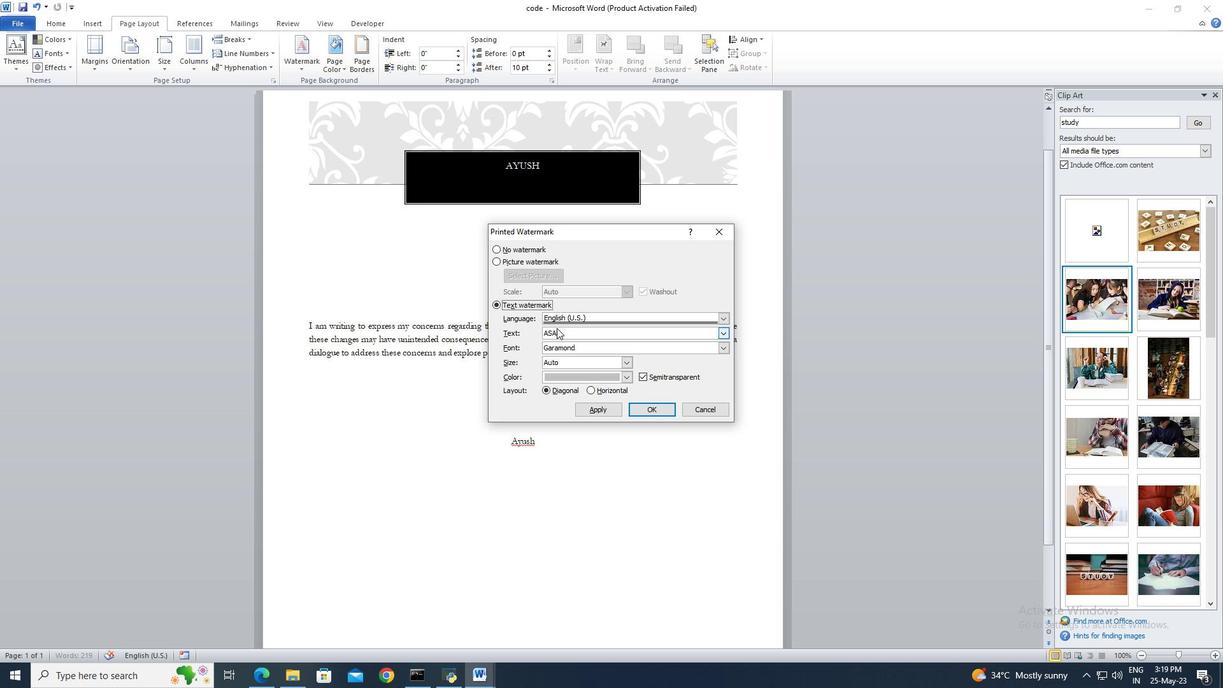 
Action: Mouse pressed left at (571, 329)
Screenshot: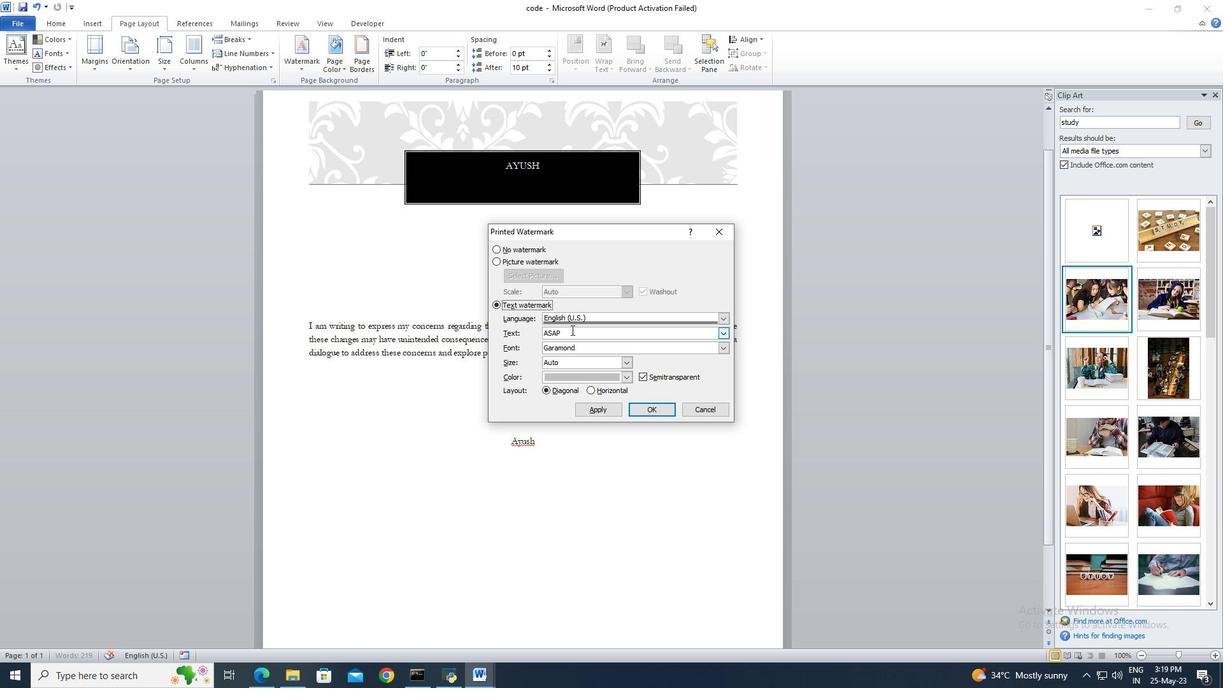 
Action: Key pressed ctrl+A<Key.delete><Key.shift>Do<Key.space>not<Key.space>copy<Key.space>28
Screenshot: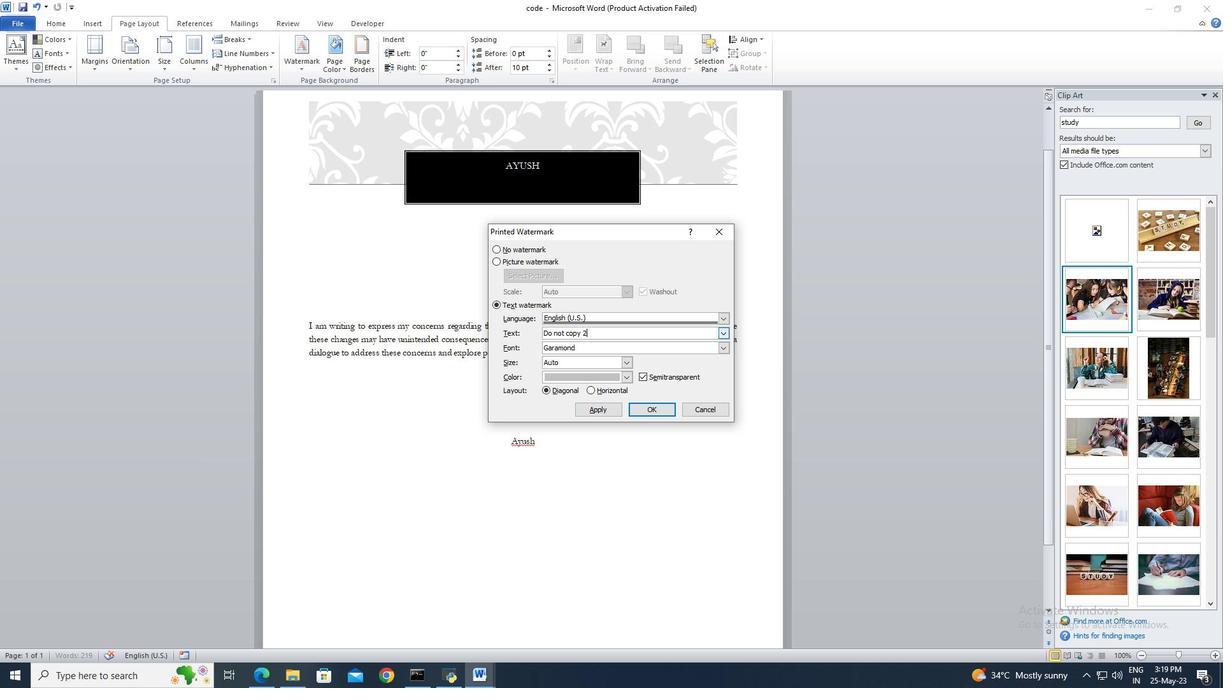 
Action: Mouse moved to (674, 411)
Screenshot: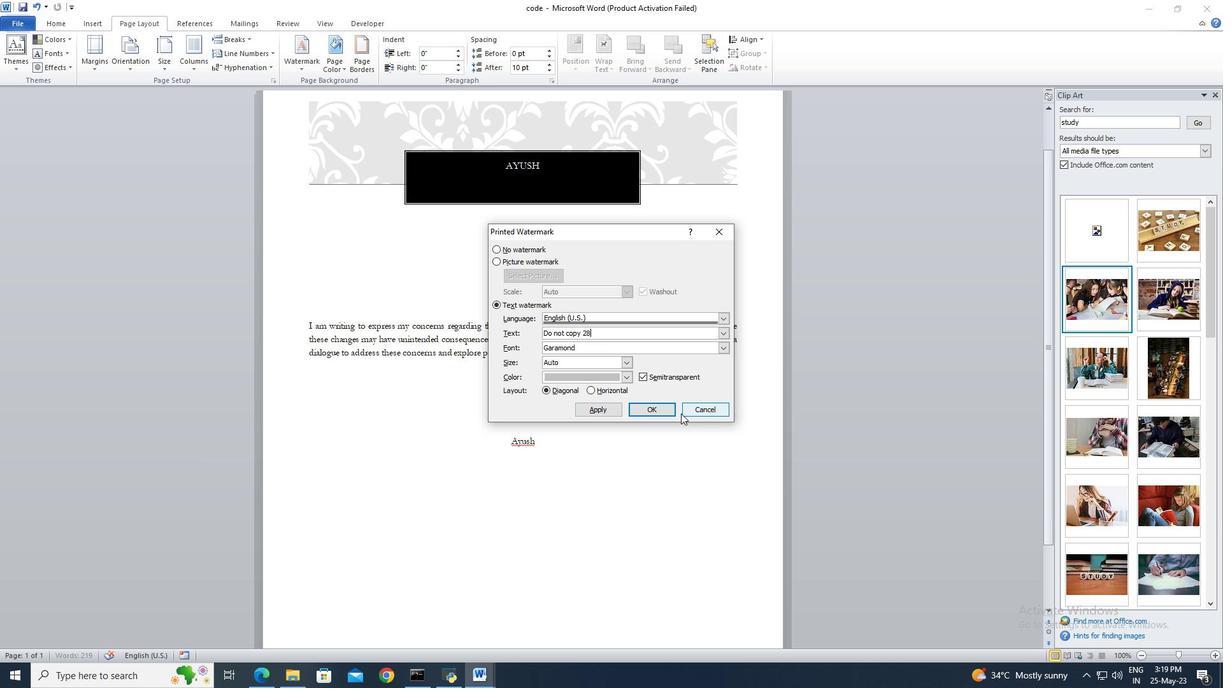 
Action: Mouse pressed left at (674, 411)
Screenshot: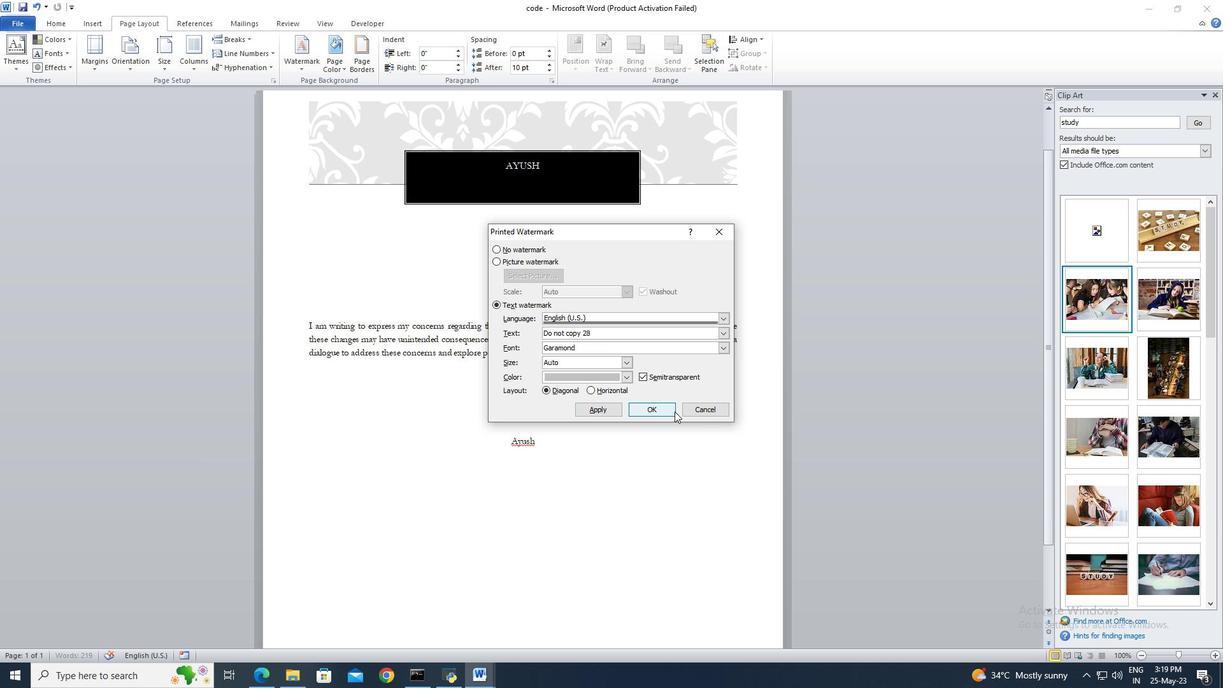 
